 Task: Look for space in Ujar, Azerbaijan from 9th June, 2023 to 16th June, 2023 for 2 adults in price range Rs.8000 to Rs.16000. Place can be entire place with 2 bedrooms having 2 beds and 1 bathroom. Property type can be house, flat, guest house. Amenities needed are: air conditioning. Booking option can be shelf check-in. Required host language is English.
Action: Mouse moved to (395, 93)
Screenshot: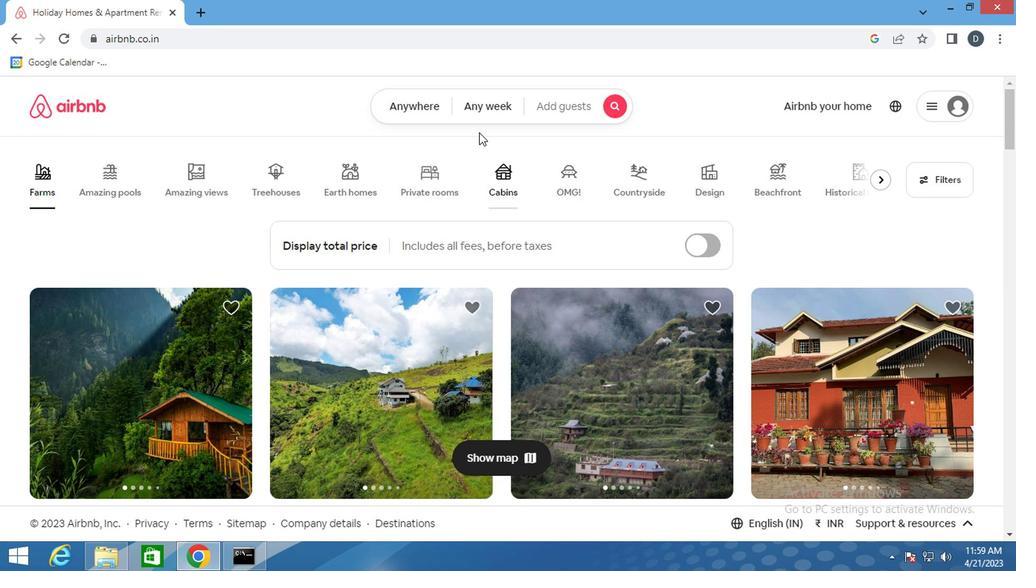 
Action: Mouse pressed left at (395, 93)
Screenshot: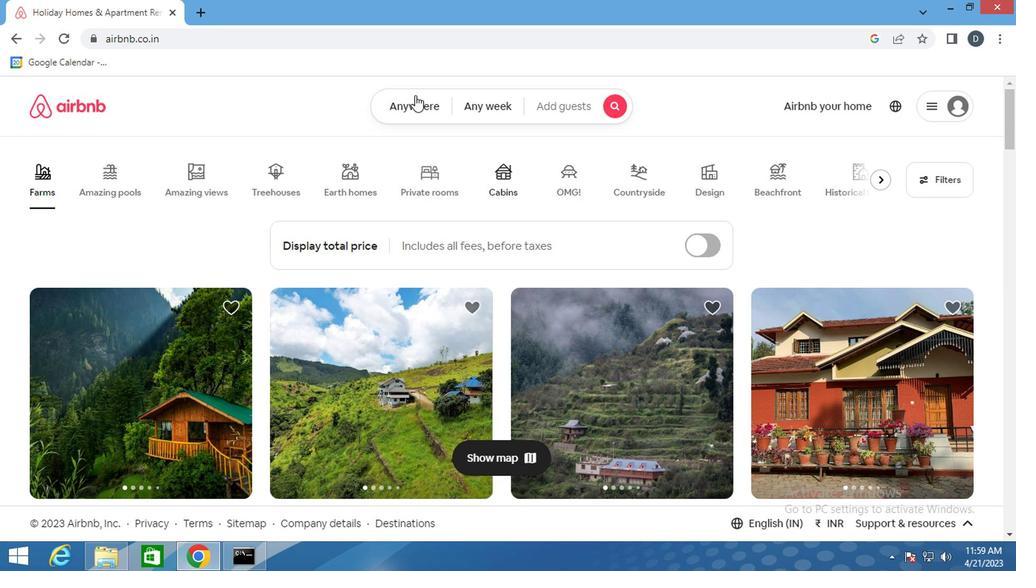 
Action: Mouse moved to (357, 157)
Screenshot: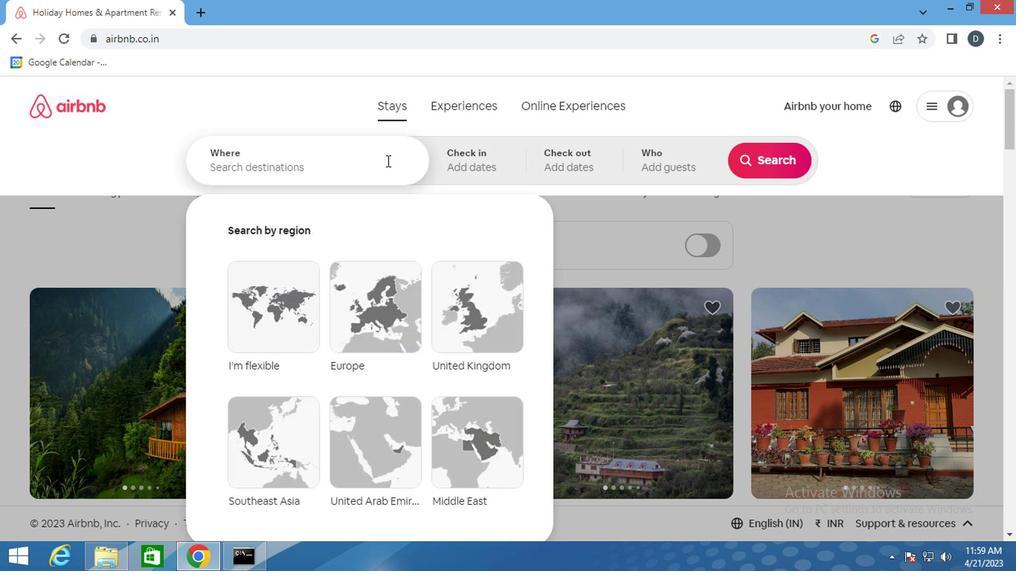 
Action: Mouse pressed left at (357, 157)
Screenshot: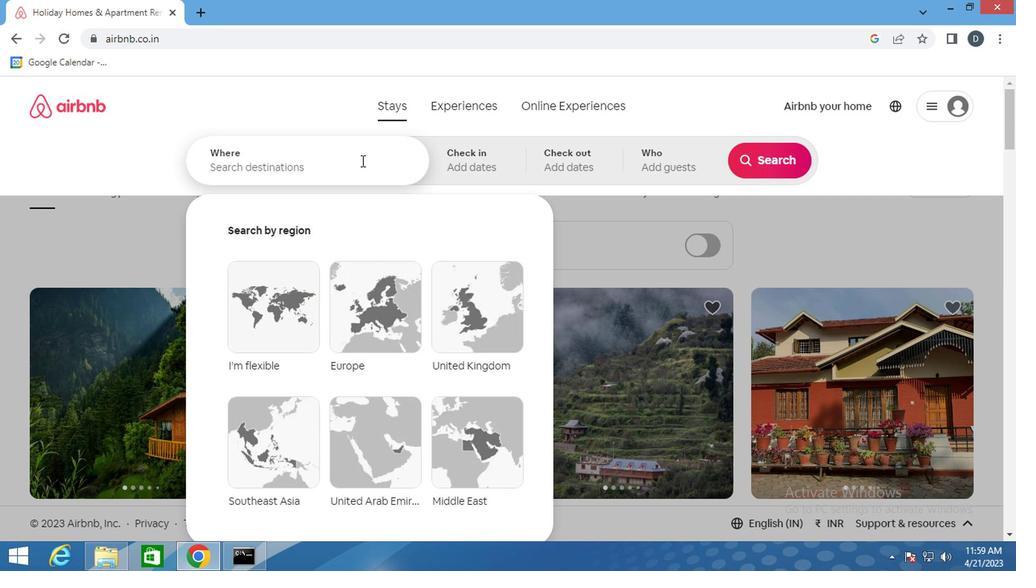 
Action: Key pressed ujar,azerbaijan<Key.down><Key.enter>
Screenshot: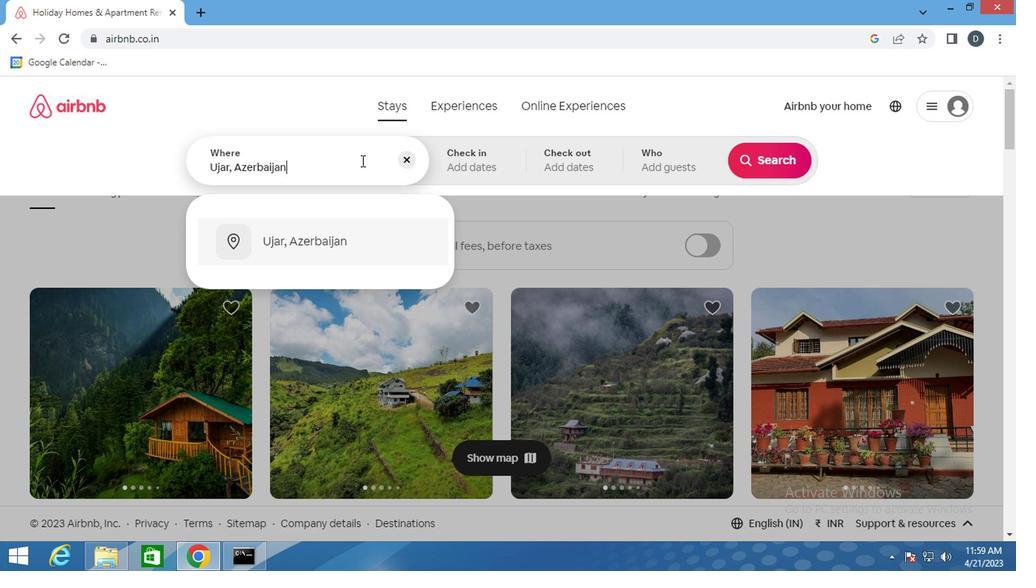 
Action: Mouse moved to (760, 284)
Screenshot: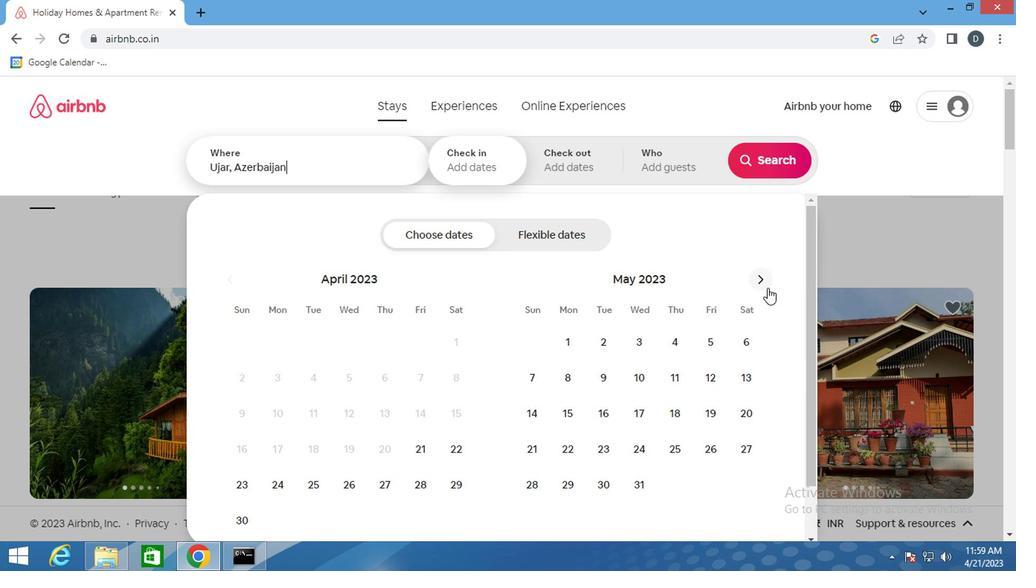 
Action: Mouse pressed left at (760, 284)
Screenshot: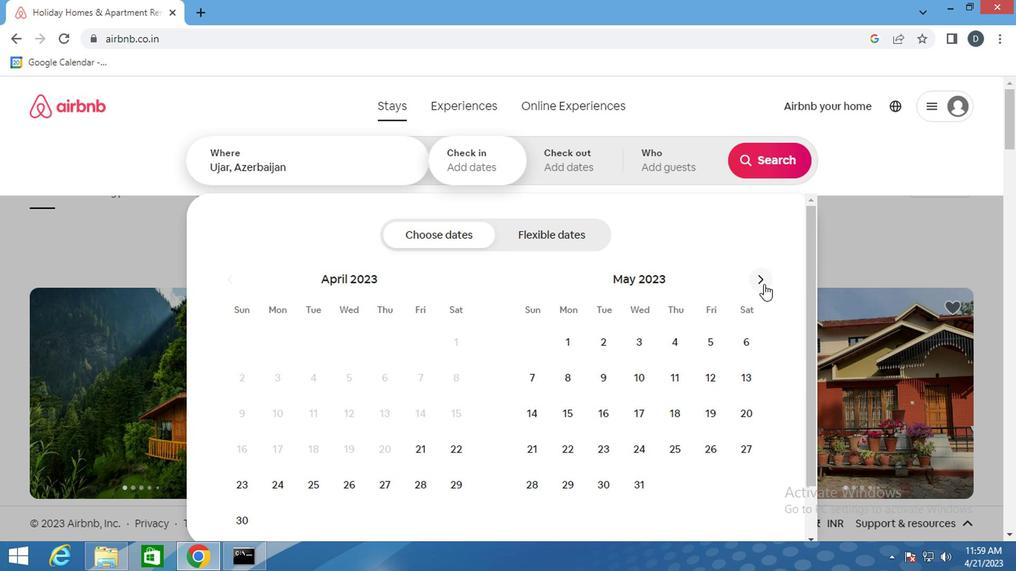 
Action: Mouse pressed left at (760, 284)
Screenshot: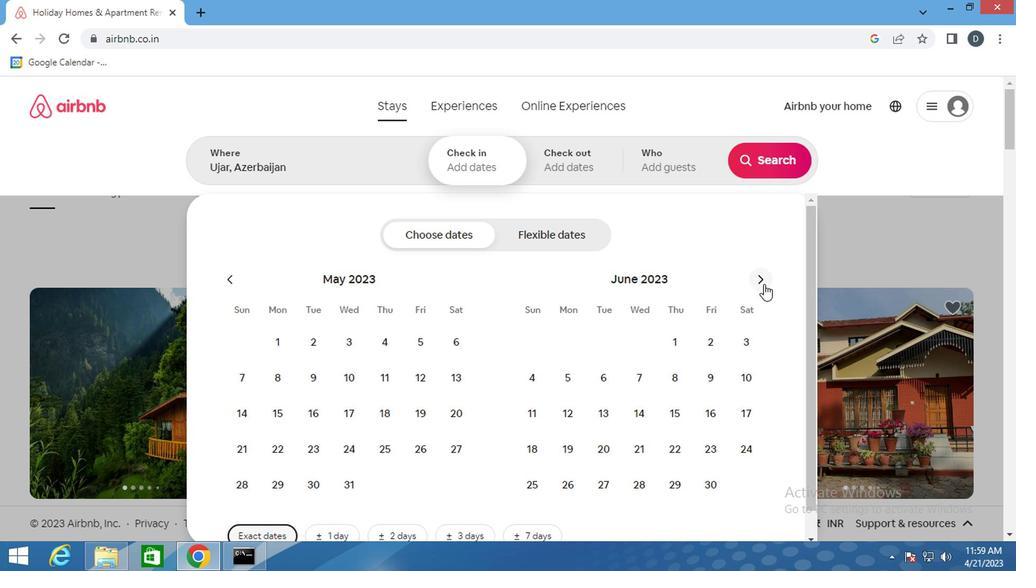 
Action: Mouse moved to (421, 378)
Screenshot: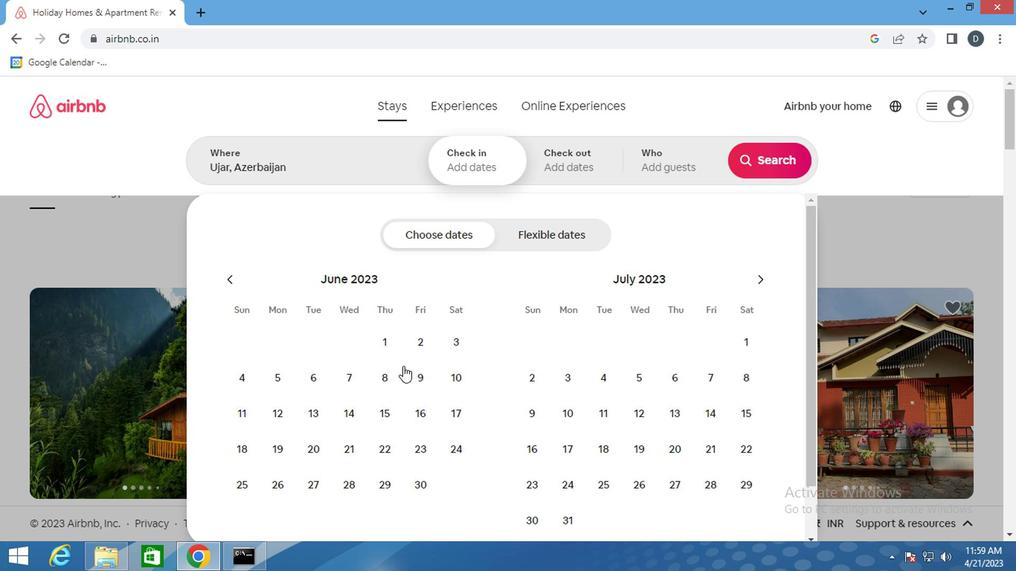 
Action: Mouse pressed left at (421, 378)
Screenshot: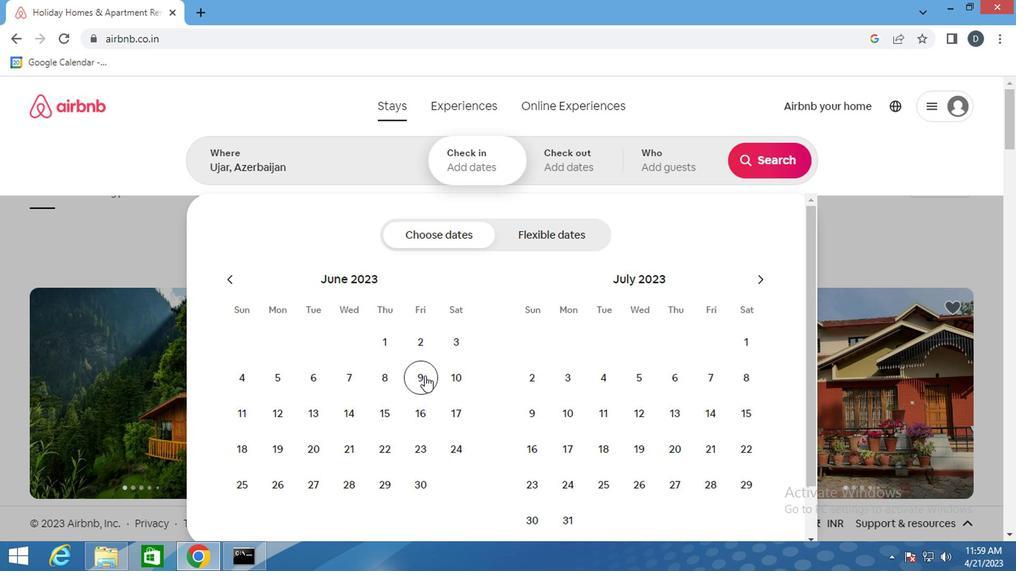 
Action: Mouse moved to (422, 426)
Screenshot: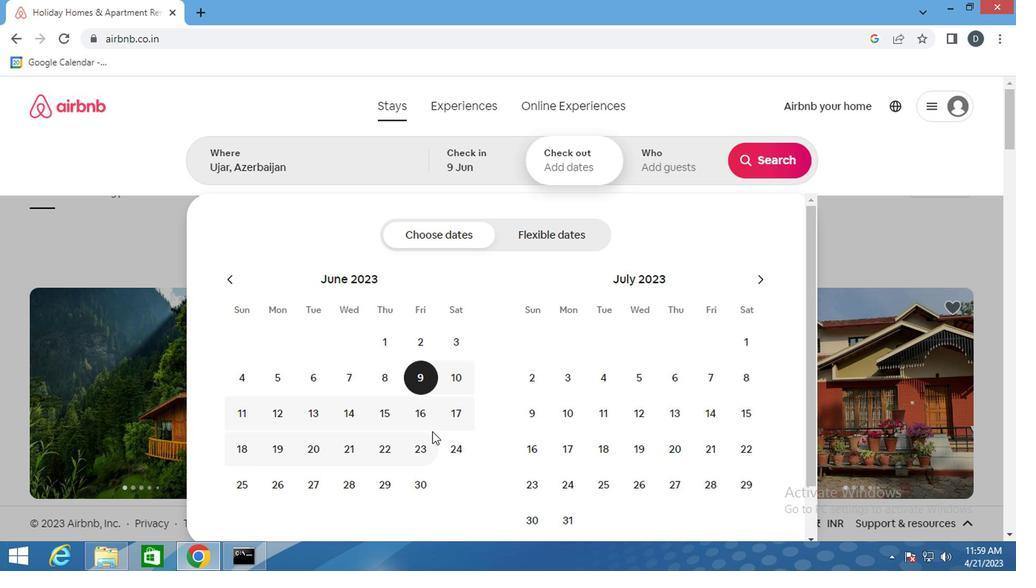 
Action: Mouse pressed left at (422, 426)
Screenshot: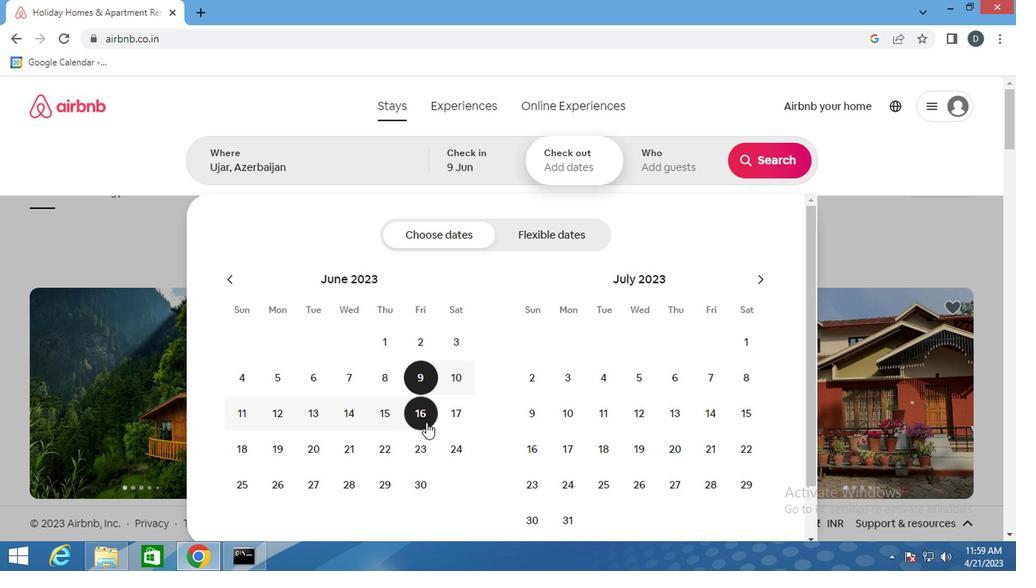
Action: Mouse moved to (687, 172)
Screenshot: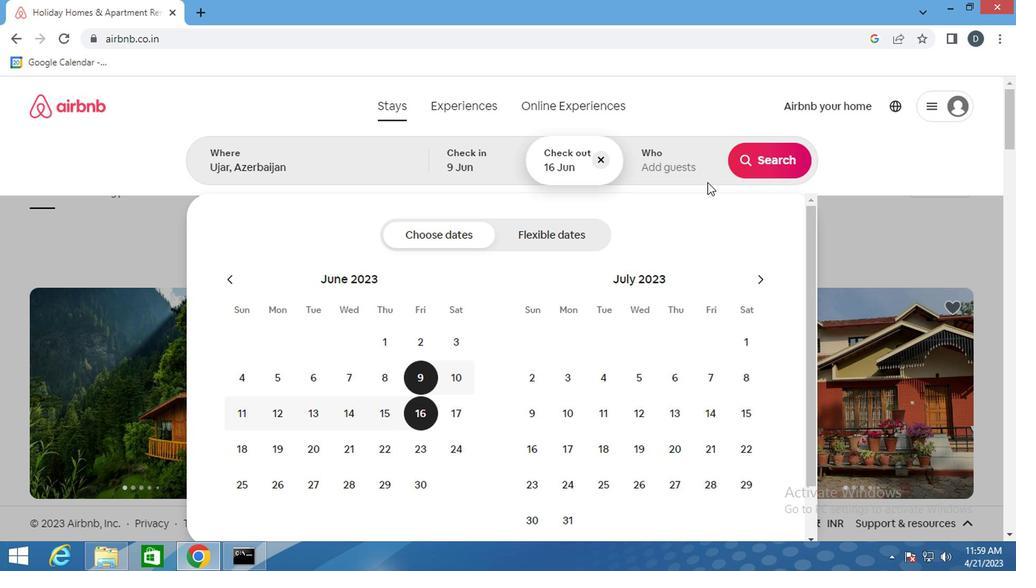 
Action: Mouse pressed left at (687, 172)
Screenshot: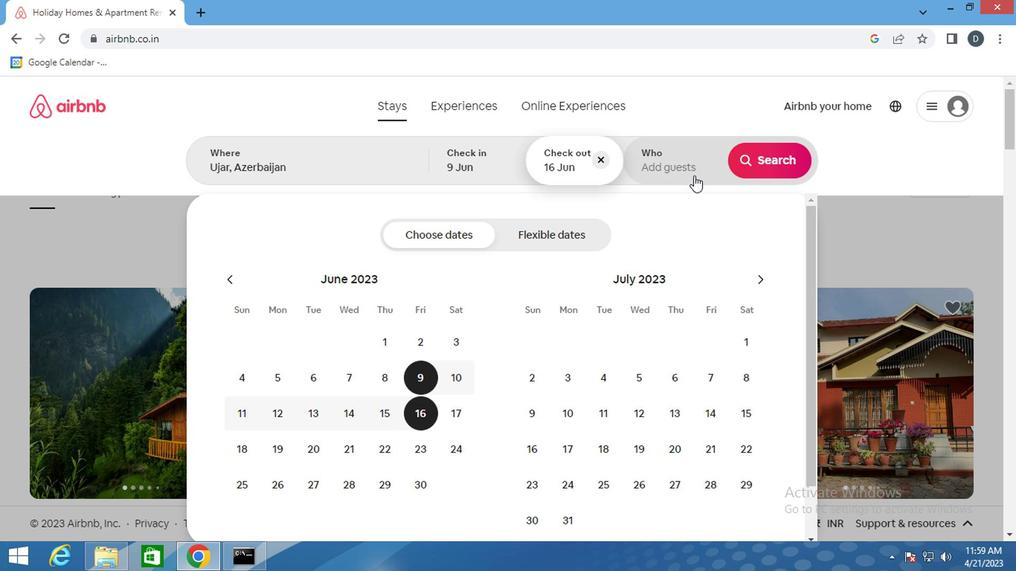 
Action: Mouse moved to (771, 240)
Screenshot: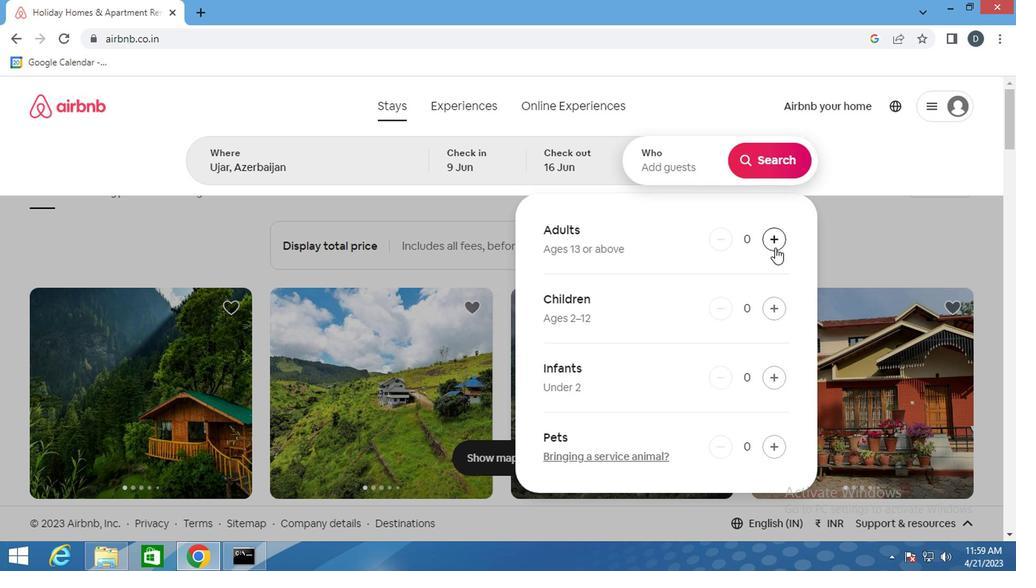 
Action: Mouse pressed left at (771, 240)
Screenshot: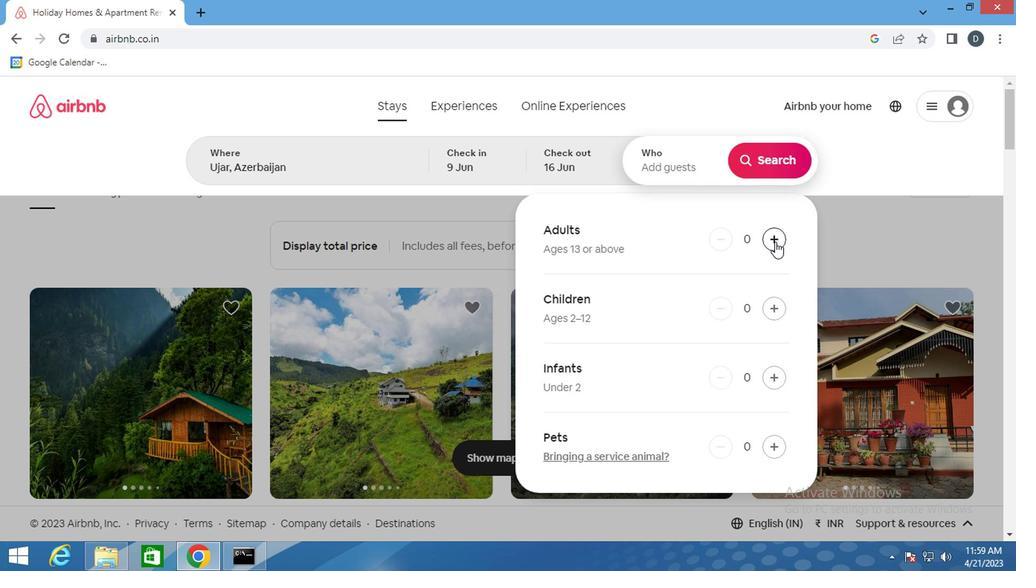
Action: Mouse pressed left at (771, 240)
Screenshot: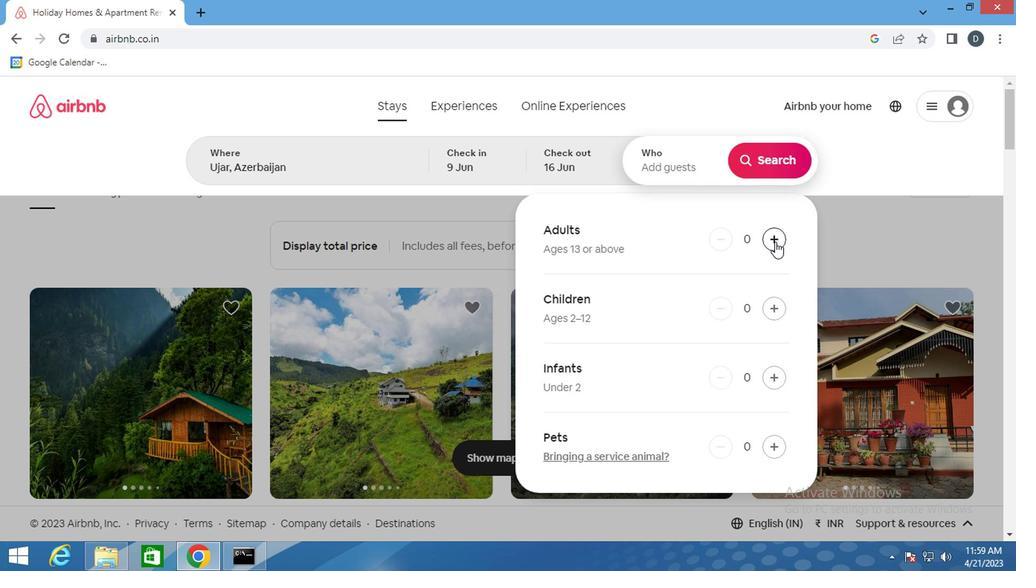 
Action: Mouse moved to (772, 150)
Screenshot: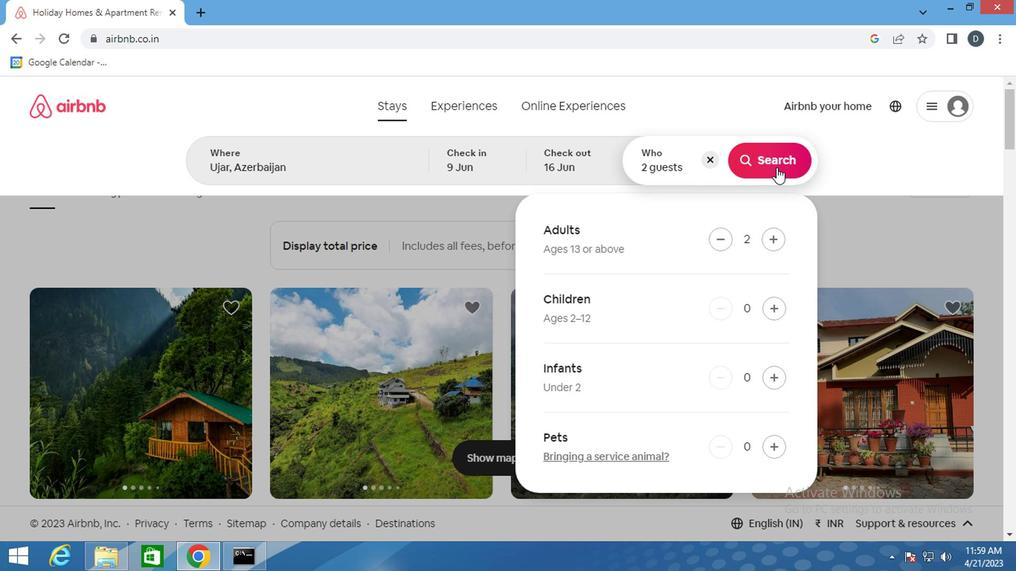 
Action: Mouse pressed left at (772, 150)
Screenshot: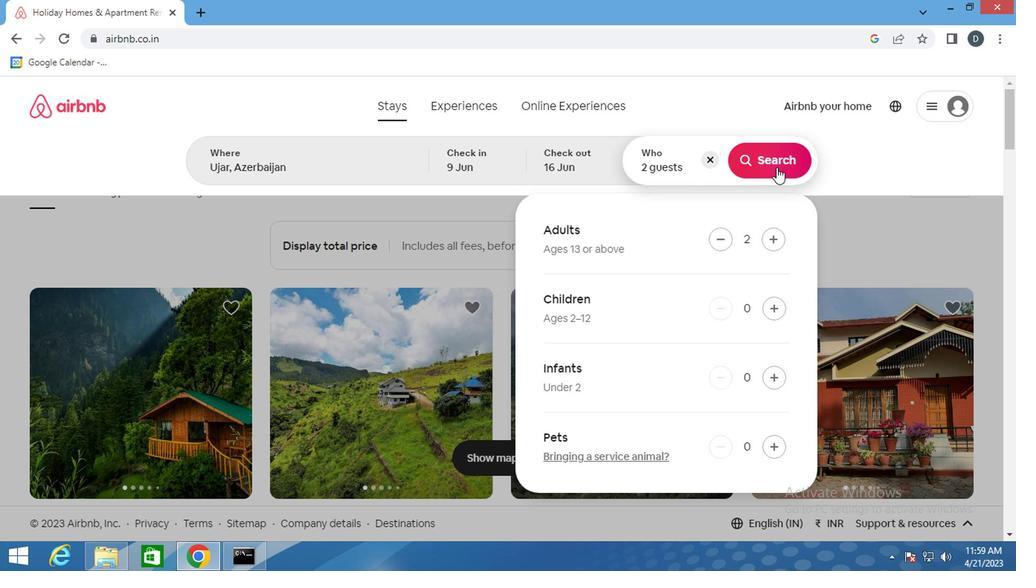 
Action: Mouse moved to (936, 159)
Screenshot: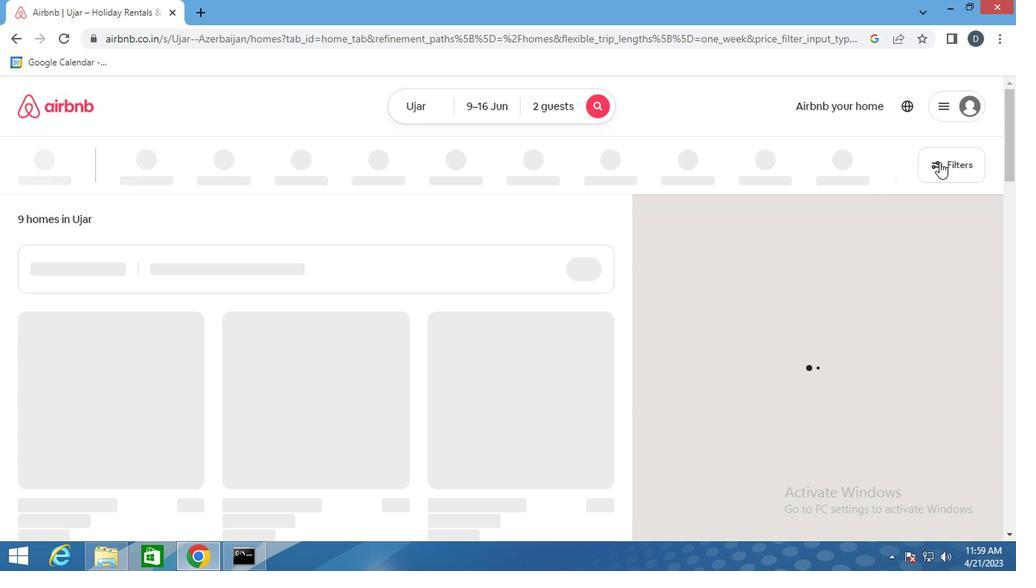 
Action: Mouse pressed left at (936, 159)
Screenshot: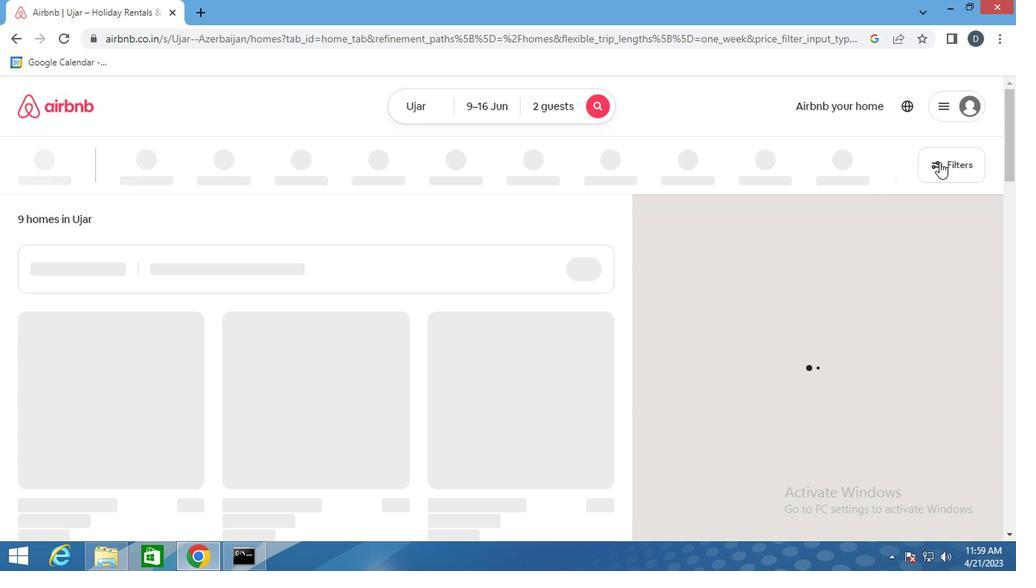 
Action: Mouse moved to (315, 382)
Screenshot: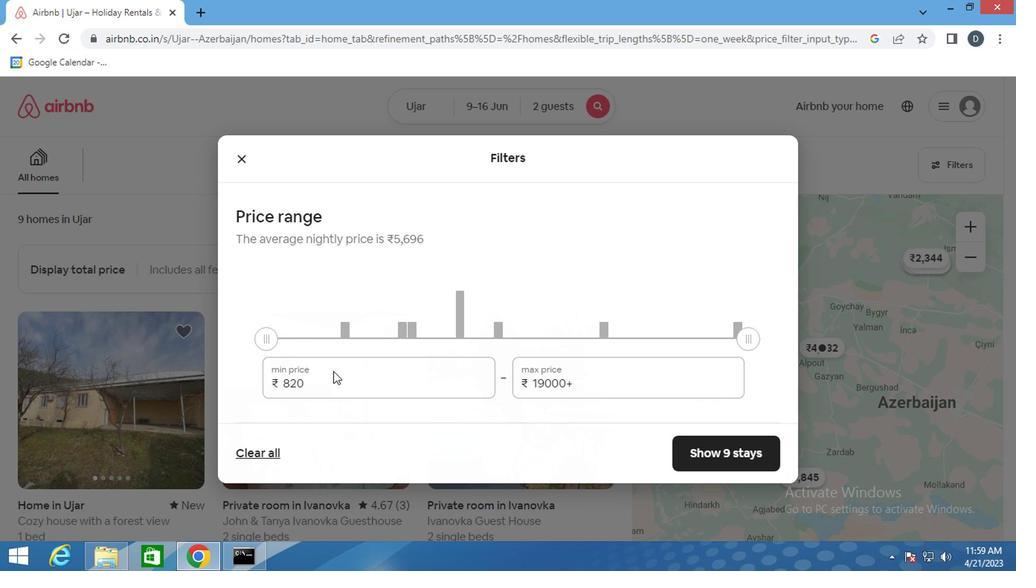 
Action: Mouse pressed left at (315, 382)
Screenshot: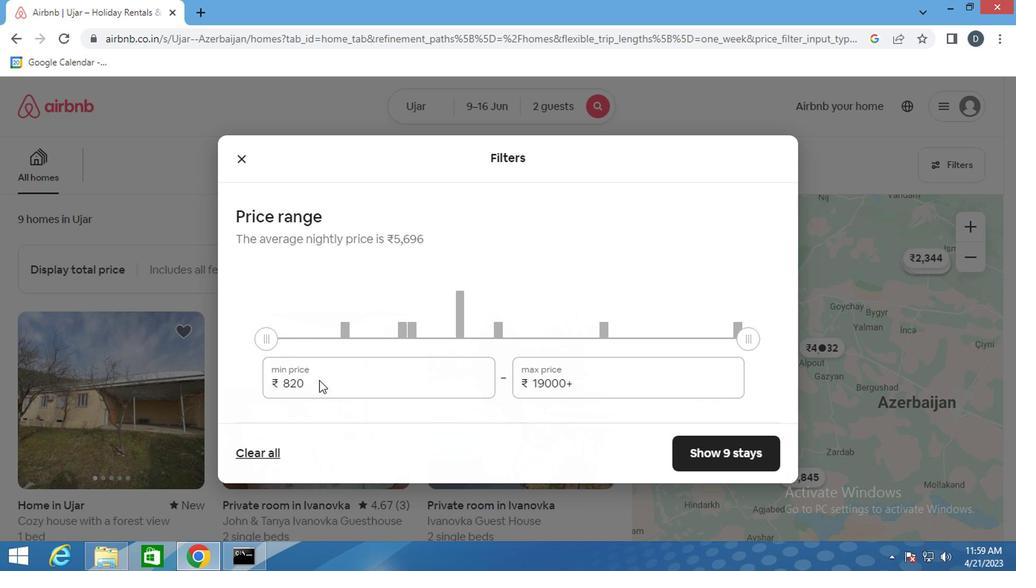 
Action: Mouse moved to (320, 357)
Screenshot: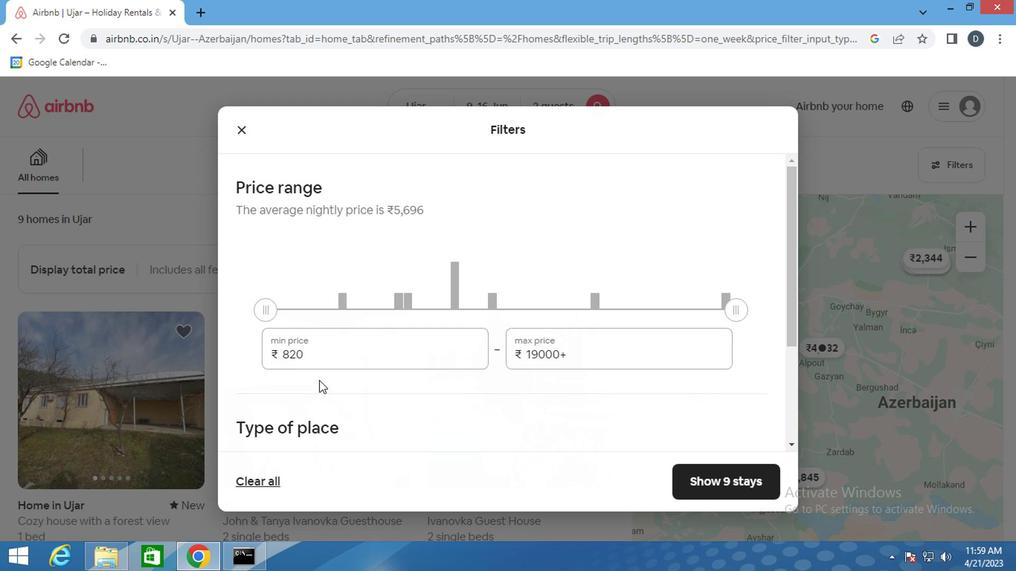 
Action: Mouse pressed left at (320, 357)
Screenshot: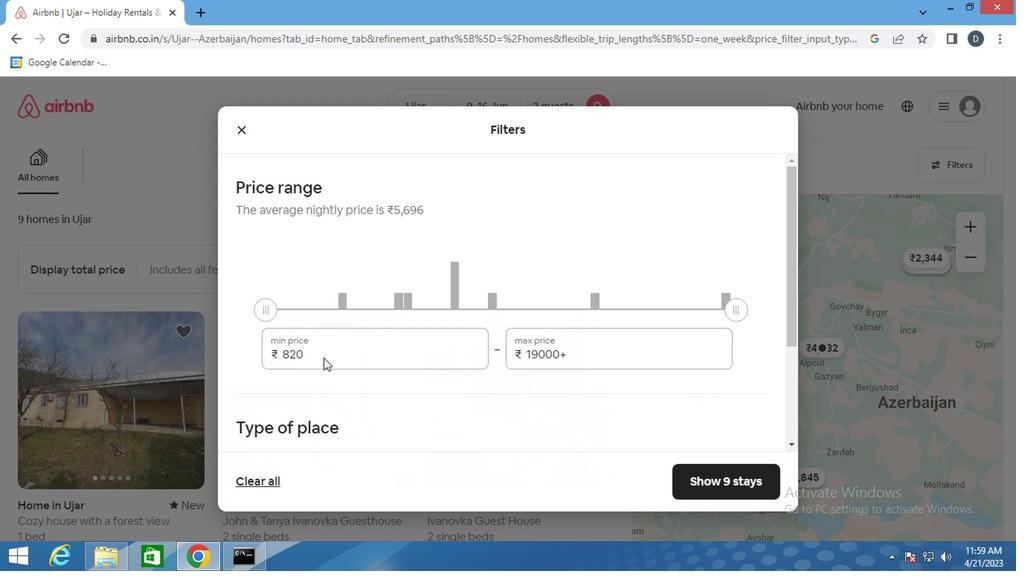
Action: Mouse pressed left at (320, 357)
Screenshot: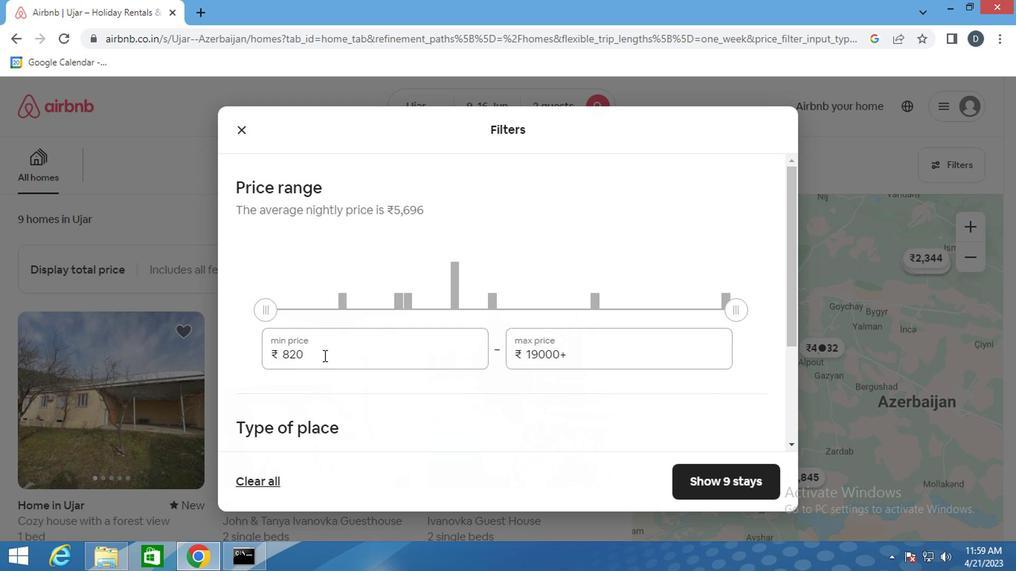 
Action: Key pressed 80
Screenshot: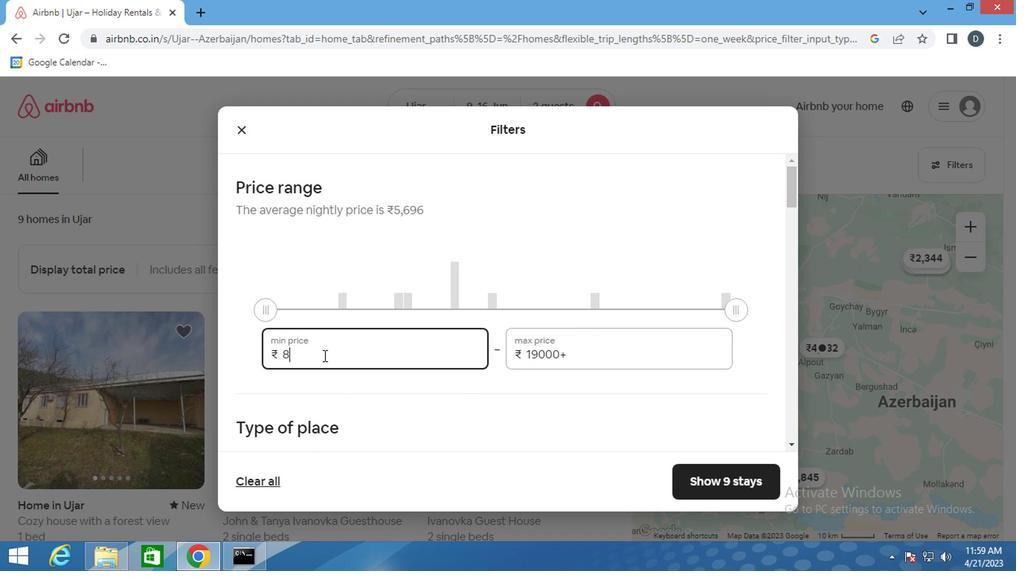 
Action: Mouse moved to (324, 355)
Screenshot: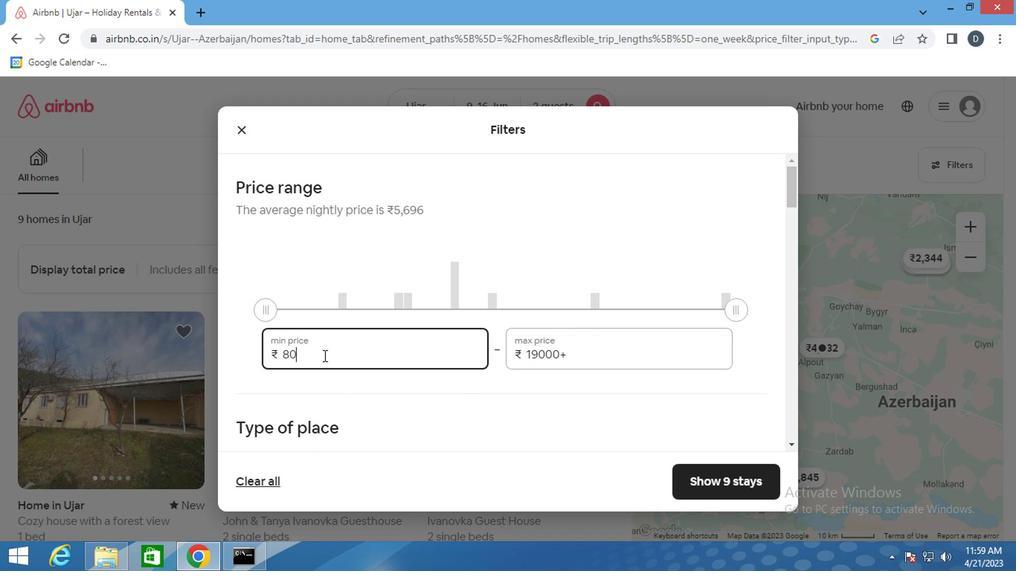 
Action: Key pressed 0
Screenshot: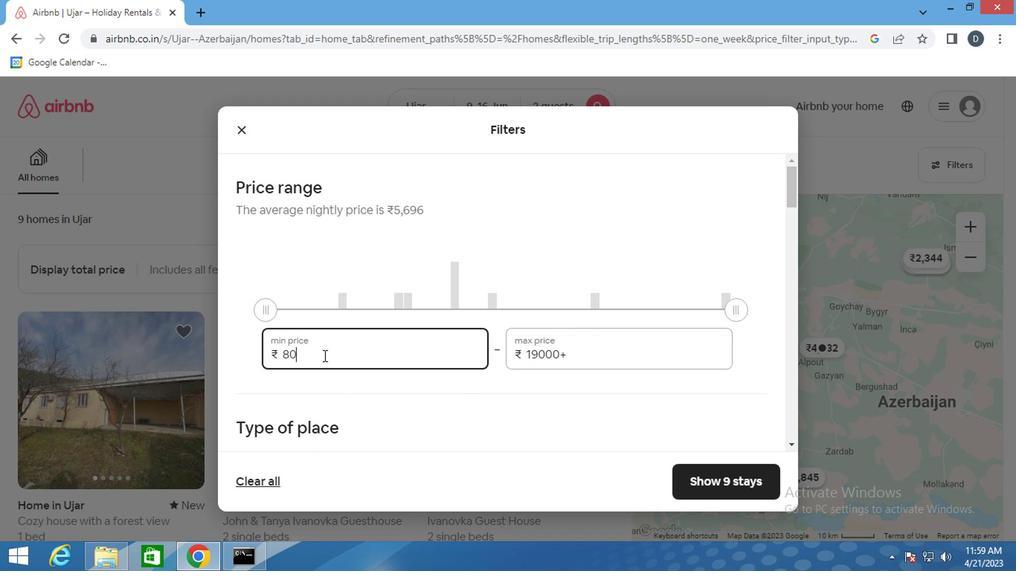 
Action: Mouse moved to (408, 361)
Screenshot: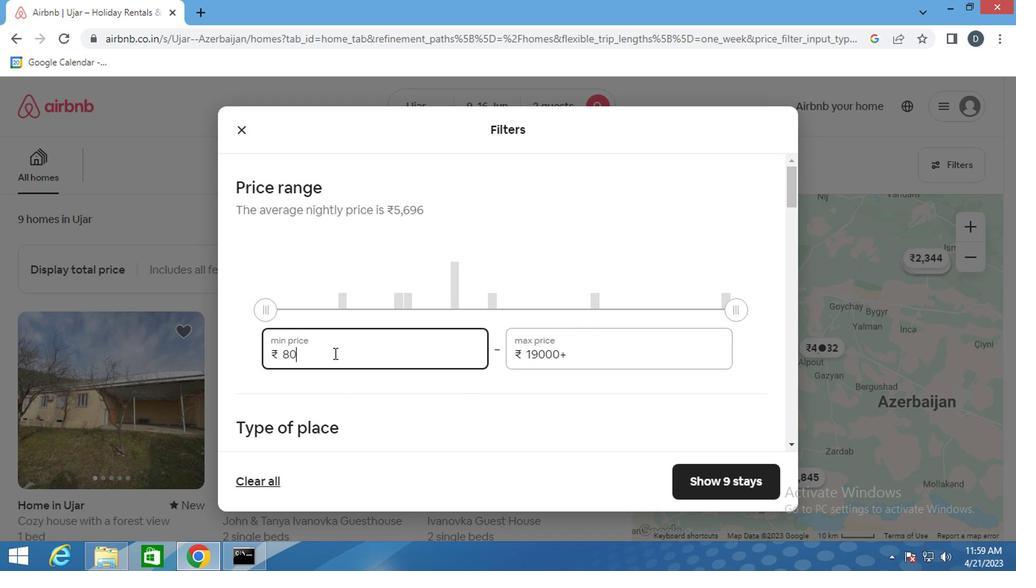 
Action: Key pressed 0
Screenshot: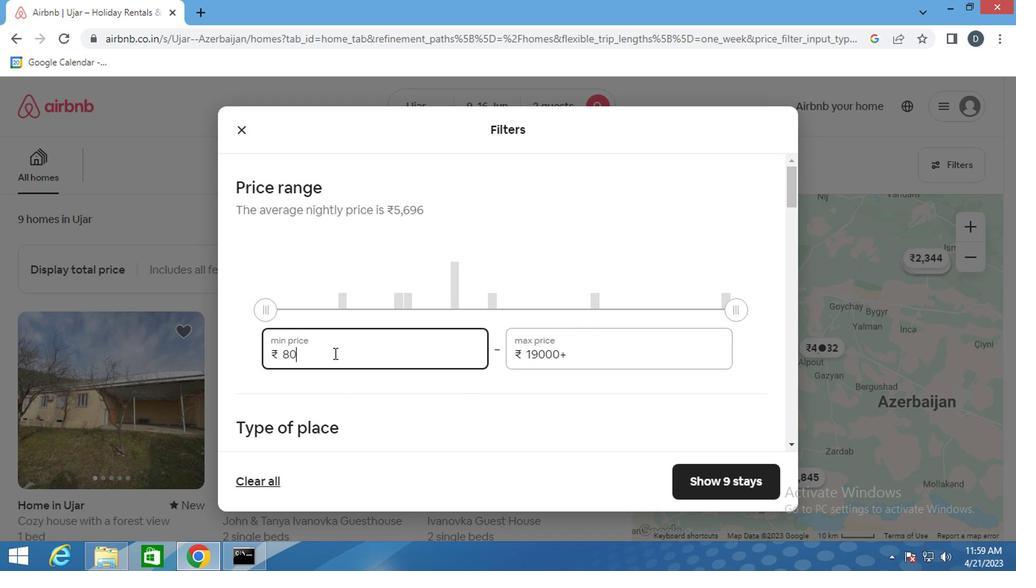
Action: Mouse moved to (590, 348)
Screenshot: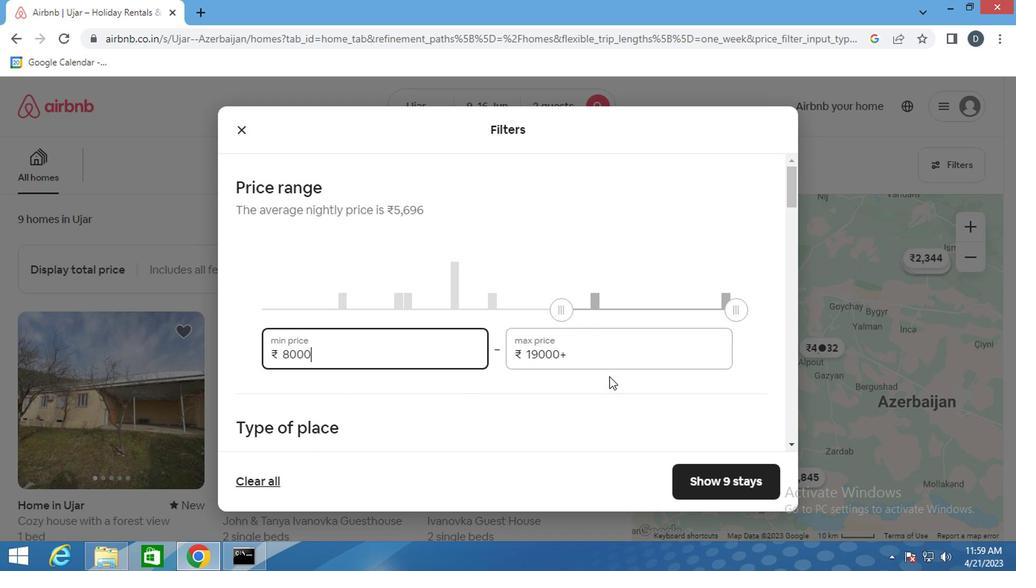 
Action: Mouse pressed left at (590, 348)
Screenshot: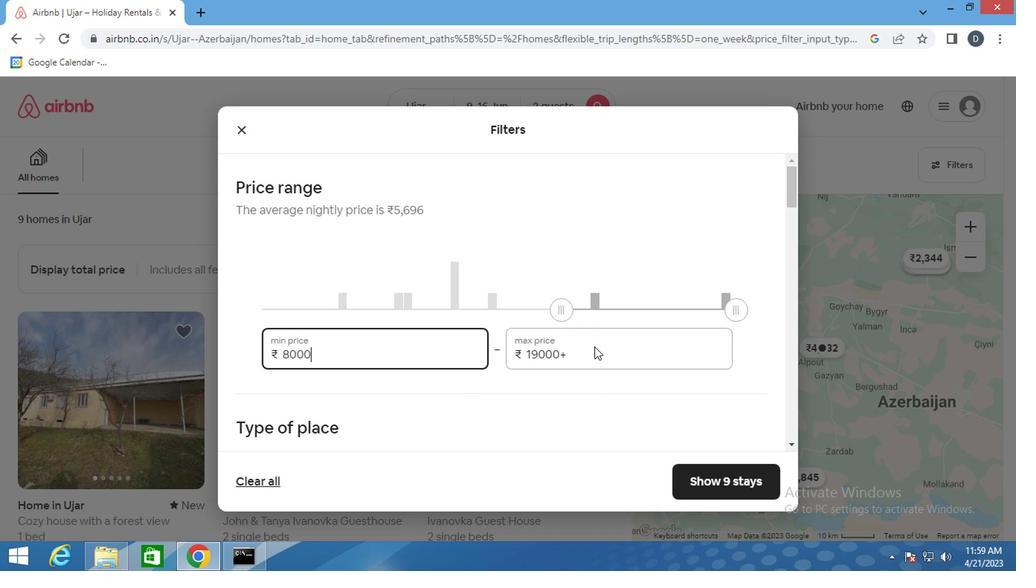 
Action: Mouse moved to (579, 357)
Screenshot: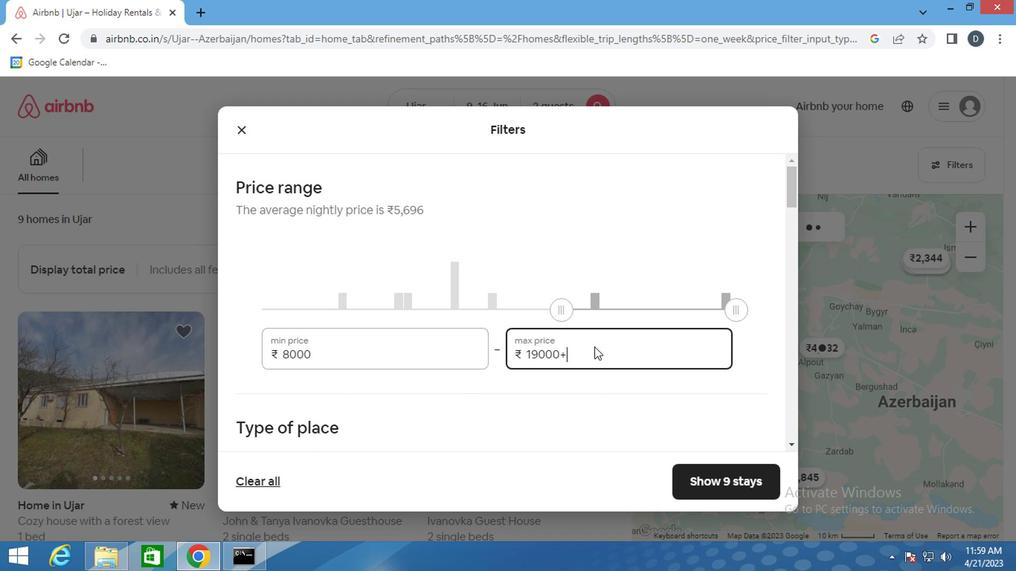 
Action: Mouse pressed left at (579, 357)
Screenshot: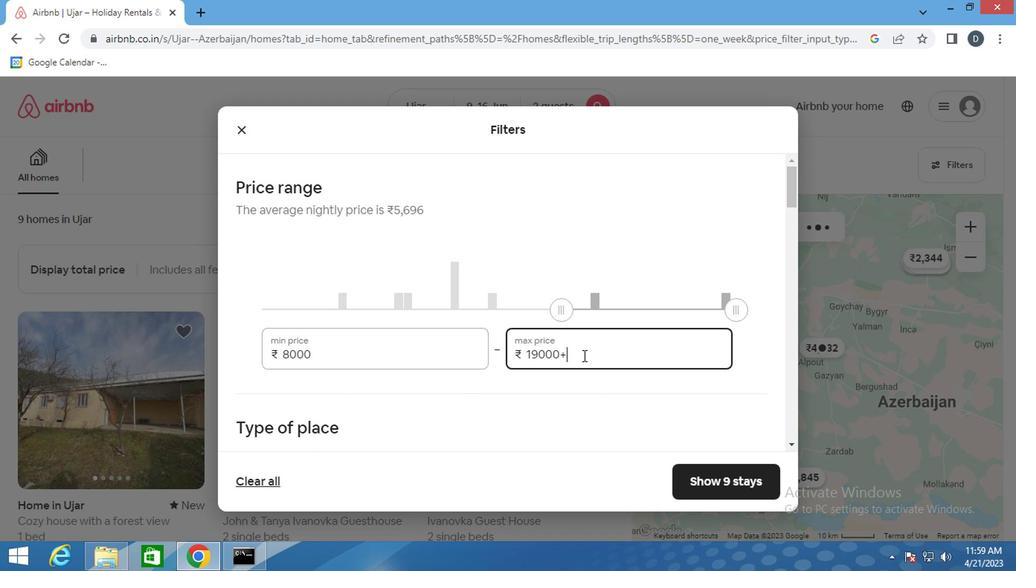 
Action: Mouse pressed left at (579, 357)
Screenshot: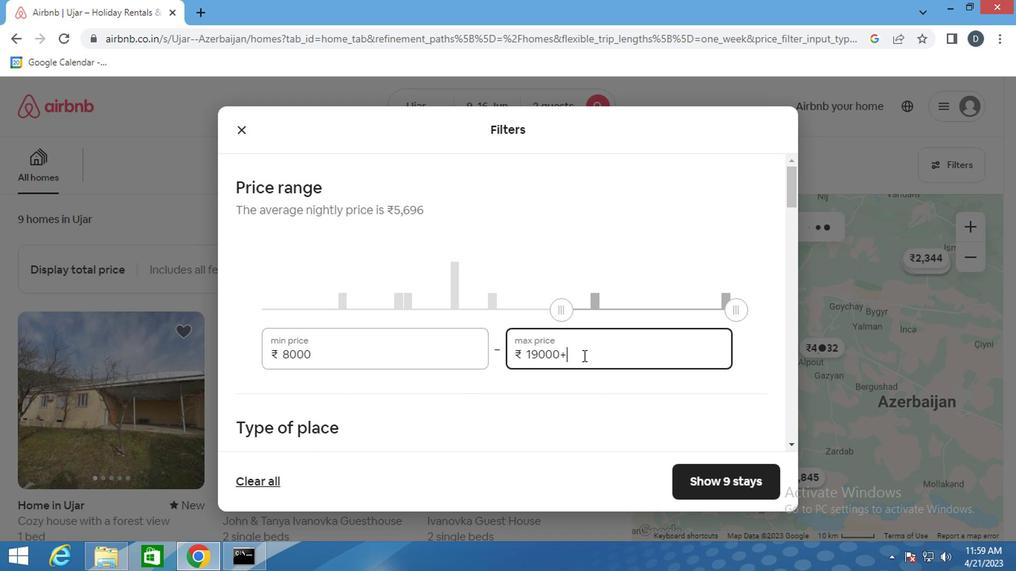 
Action: Mouse moved to (578, 358)
Screenshot: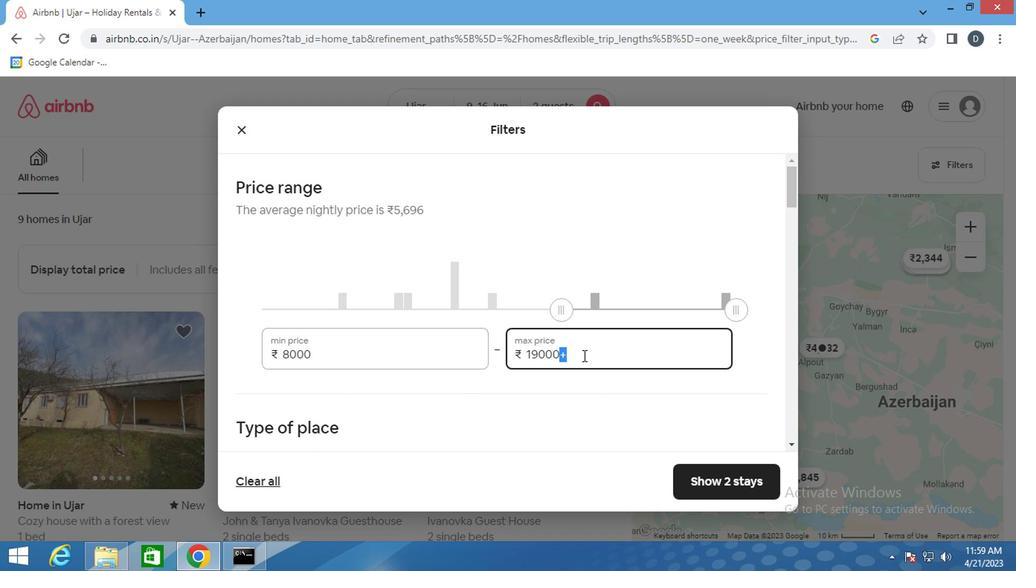 
Action: Key pressed ctrl+Actrl+16000
Screenshot: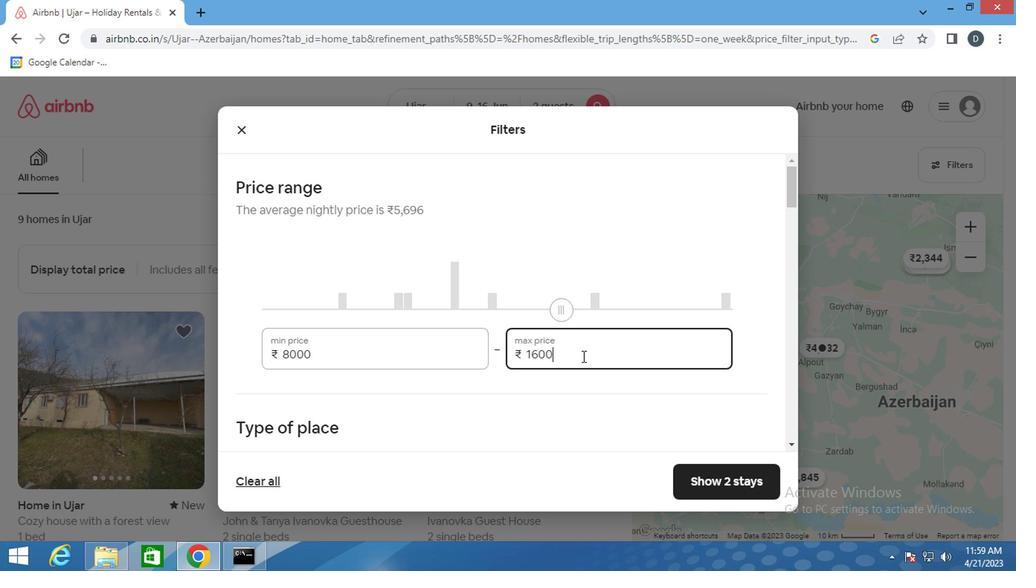 
Action: Mouse scrolled (578, 357) with delta (0, 0)
Screenshot: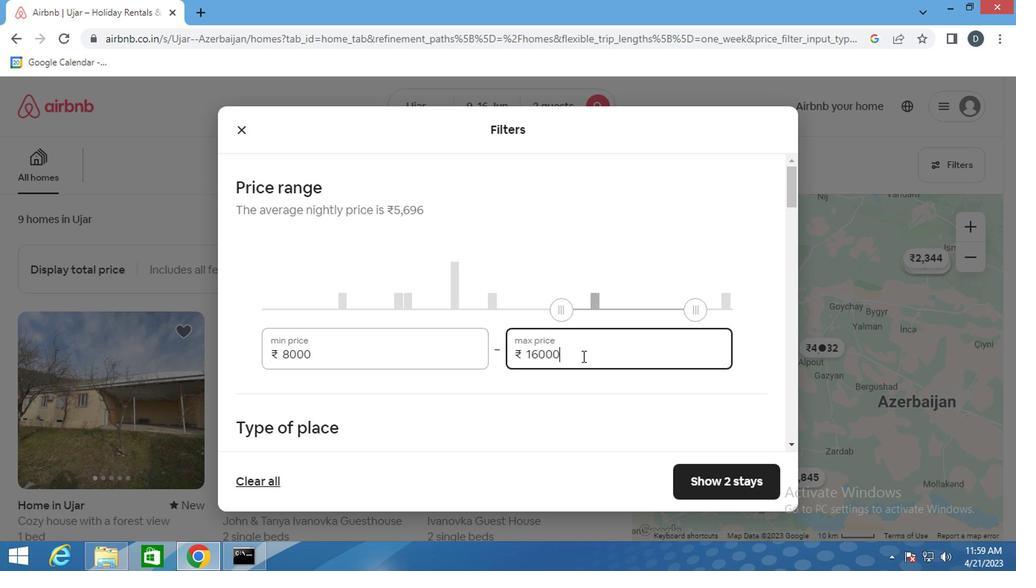 
Action: Mouse scrolled (578, 357) with delta (0, 0)
Screenshot: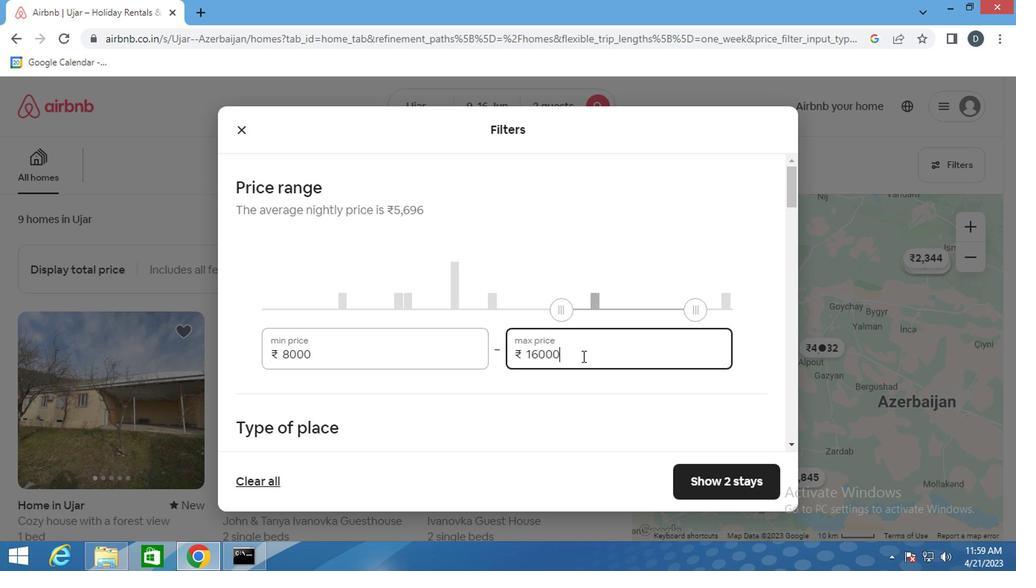 
Action: Mouse scrolled (578, 357) with delta (0, 0)
Screenshot: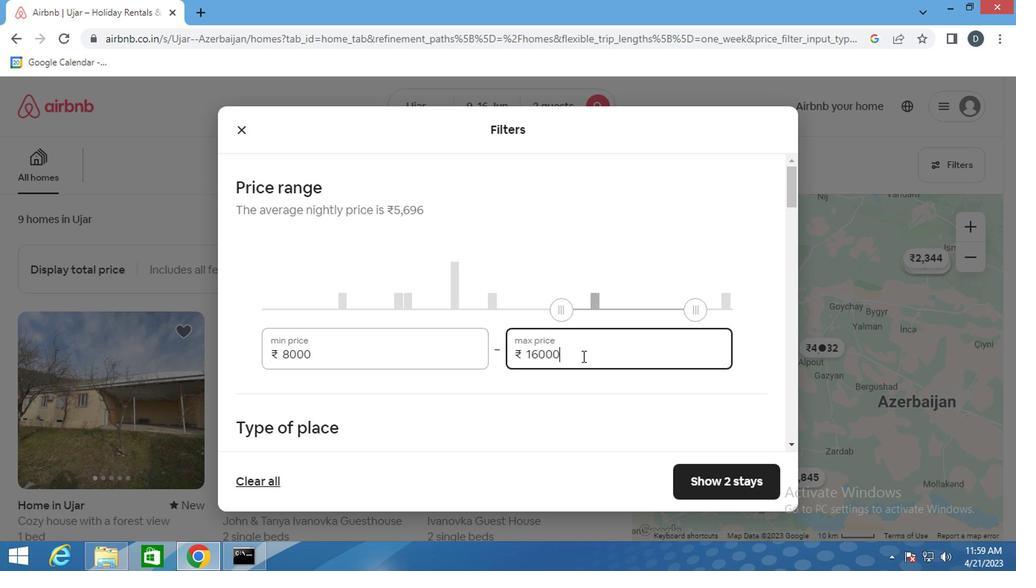 
Action: Mouse moved to (313, 269)
Screenshot: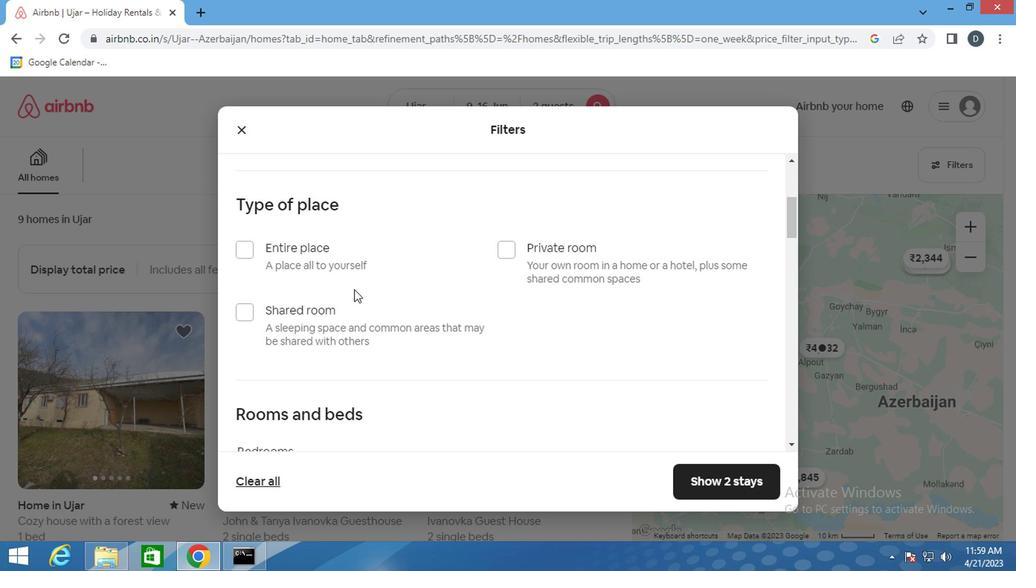 
Action: Mouse pressed left at (313, 269)
Screenshot: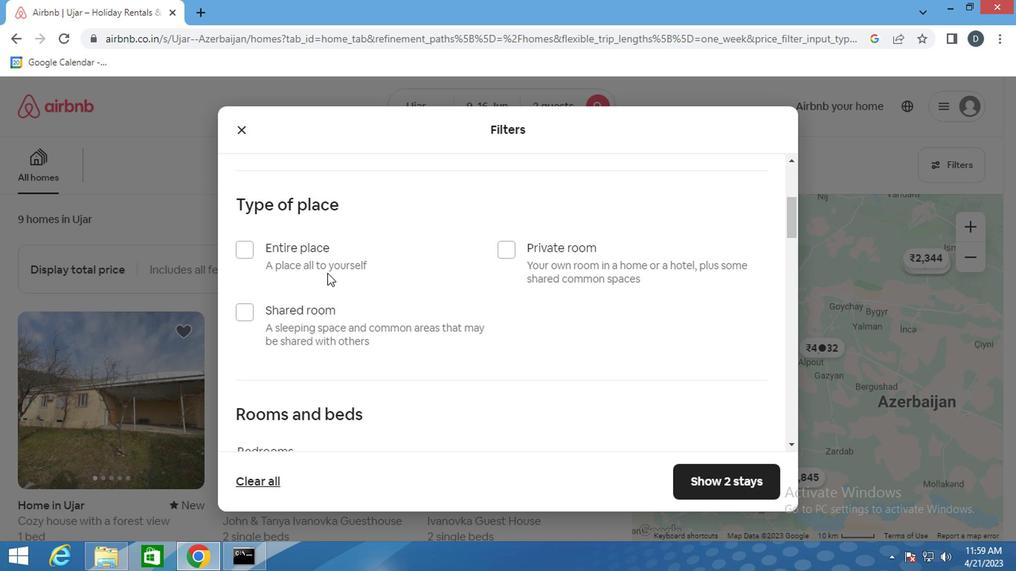 
Action: Mouse moved to (404, 320)
Screenshot: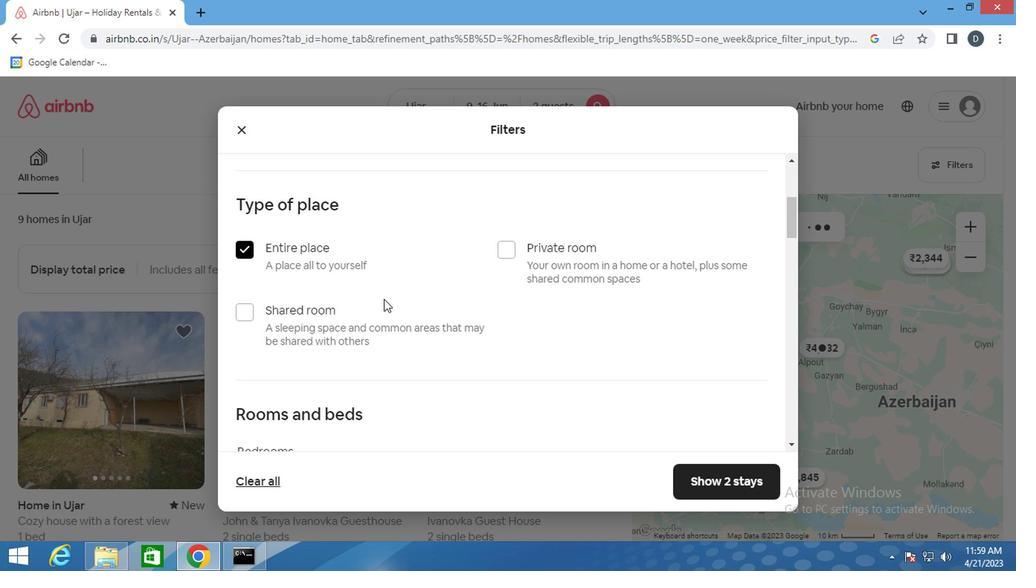 
Action: Mouse scrolled (404, 319) with delta (0, 0)
Screenshot: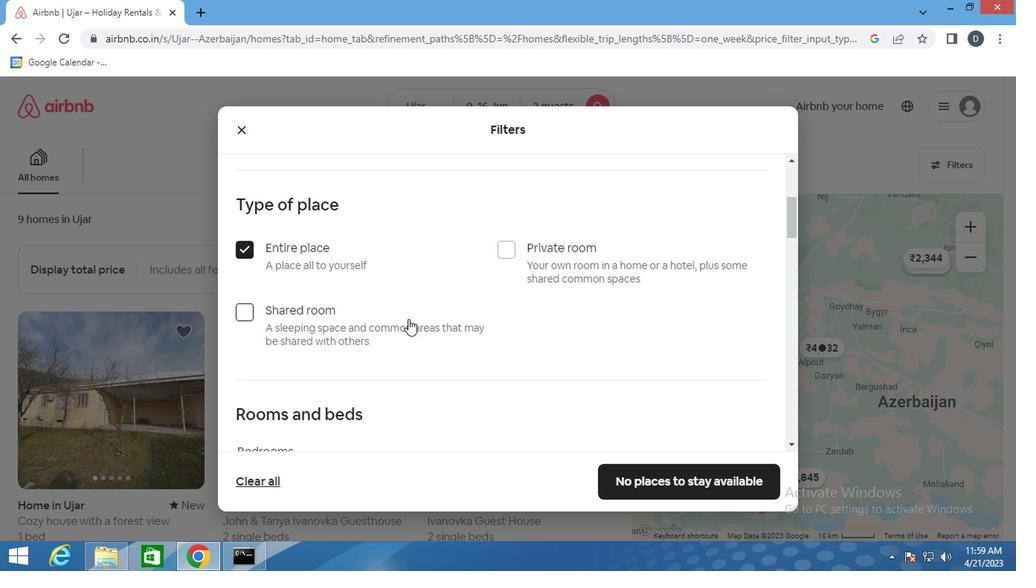 
Action: Mouse scrolled (404, 319) with delta (0, 0)
Screenshot: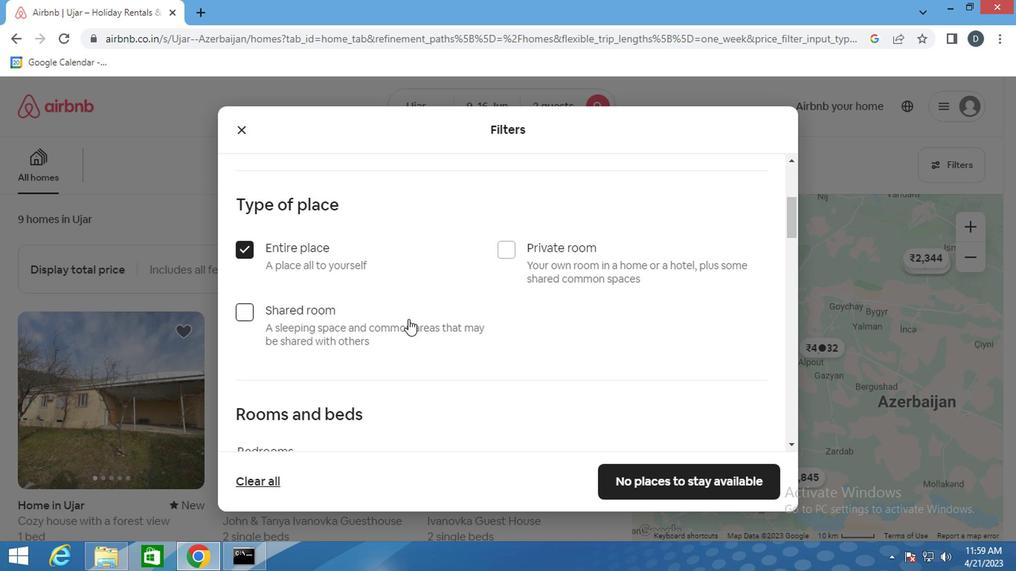
Action: Mouse moved to (404, 321)
Screenshot: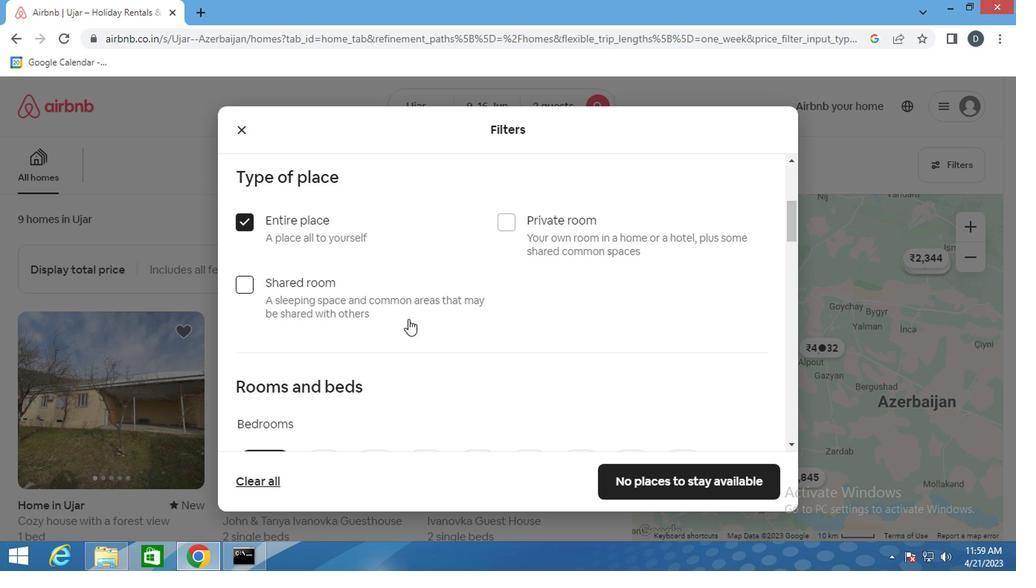 
Action: Mouse scrolled (404, 320) with delta (0, -1)
Screenshot: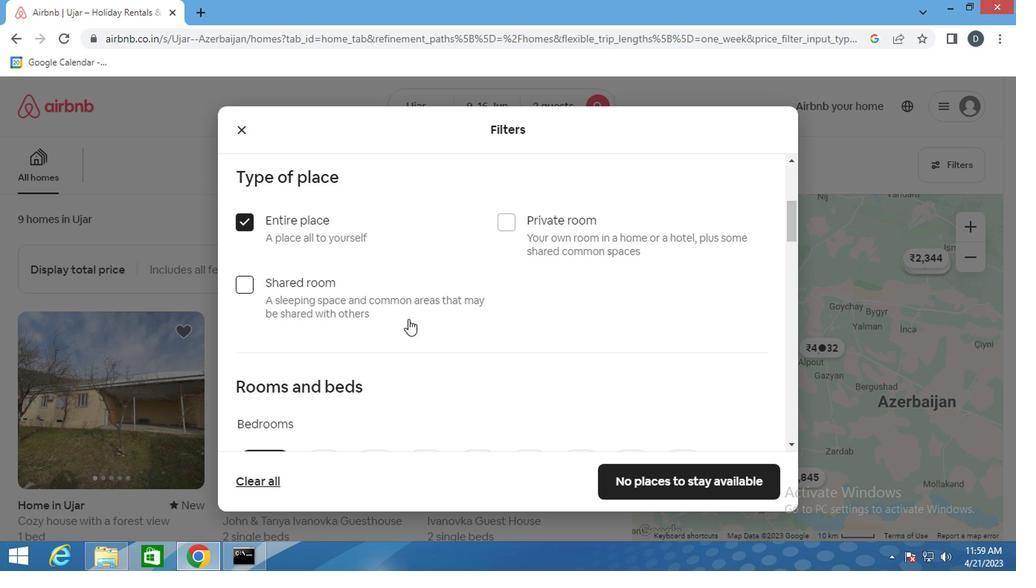 
Action: Mouse scrolled (404, 320) with delta (0, -1)
Screenshot: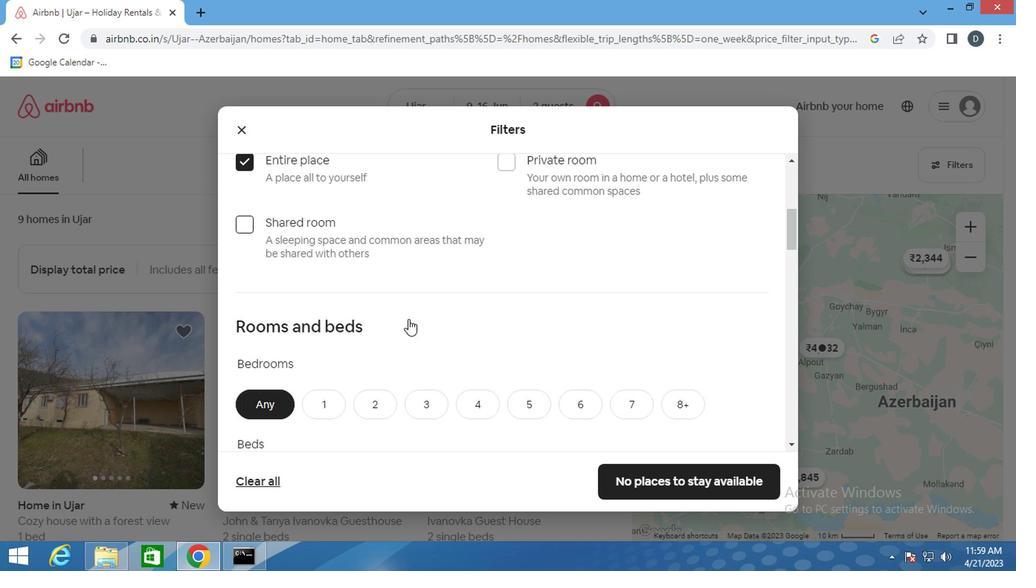 
Action: Mouse moved to (370, 190)
Screenshot: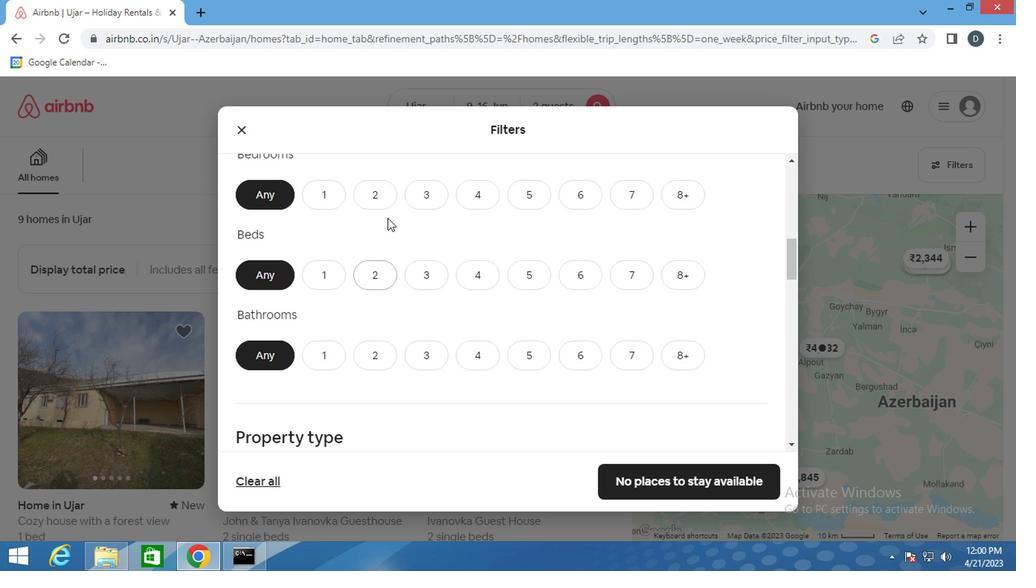 
Action: Mouse pressed left at (370, 190)
Screenshot: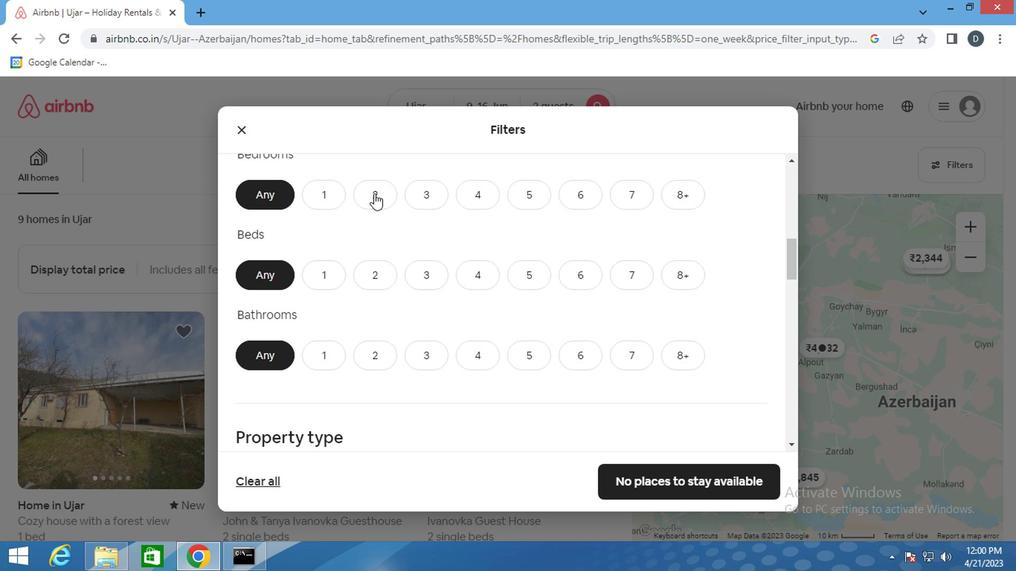 
Action: Mouse moved to (360, 269)
Screenshot: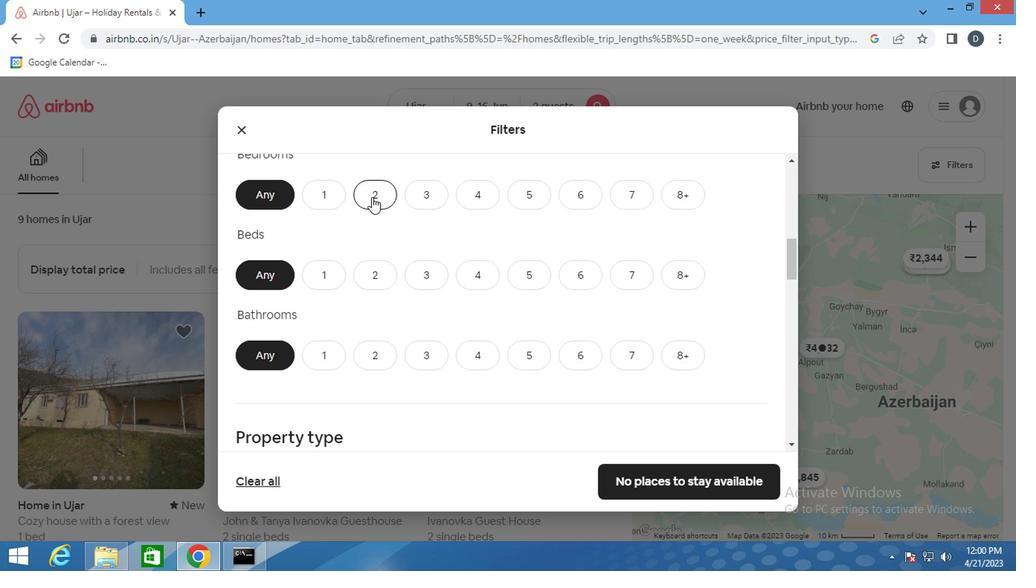 
Action: Mouse pressed left at (360, 269)
Screenshot: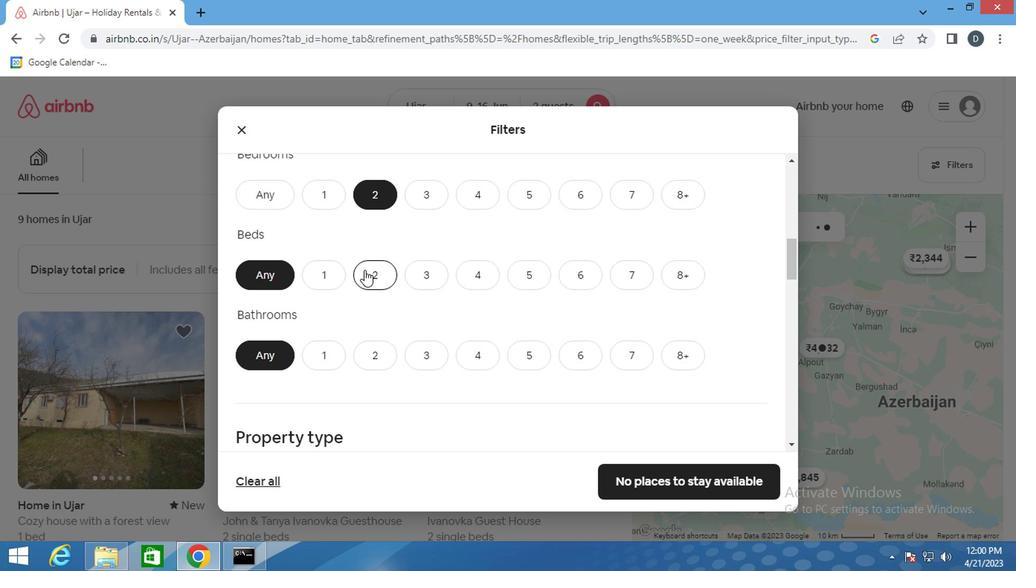 
Action: Mouse moved to (331, 352)
Screenshot: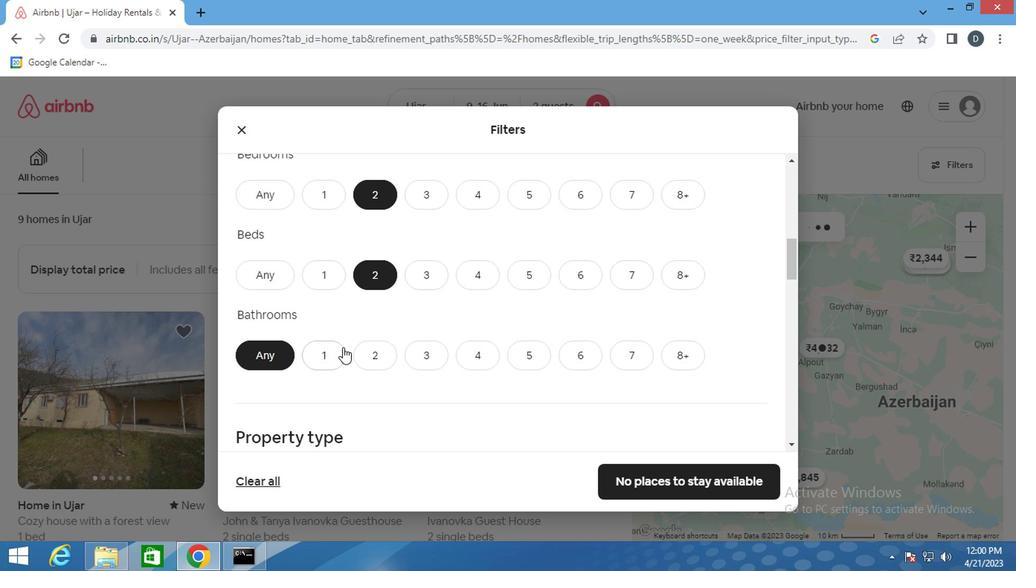 
Action: Mouse pressed left at (331, 352)
Screenshot: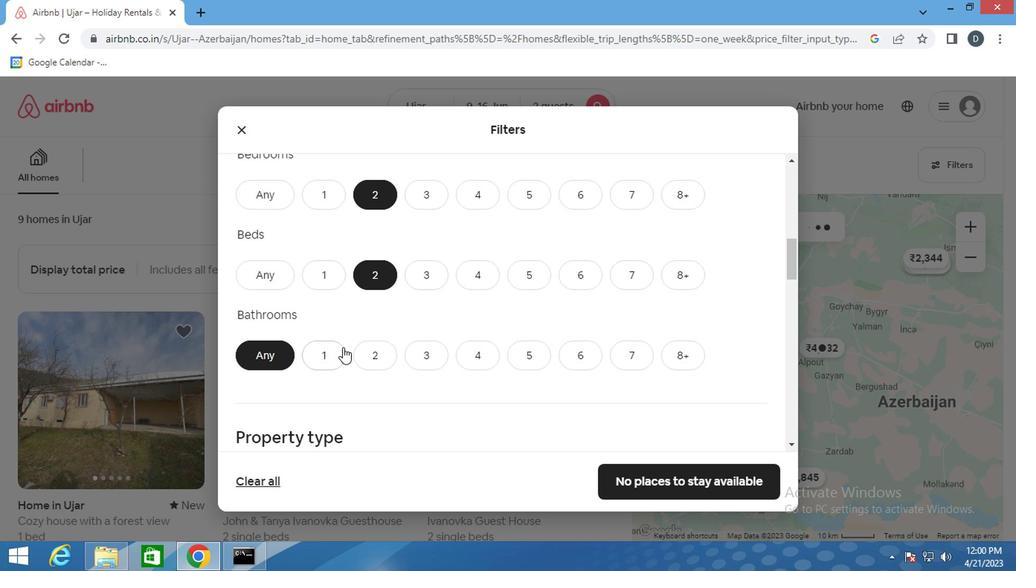 
Action: Mouse moved to (445, 367)
Screenshot: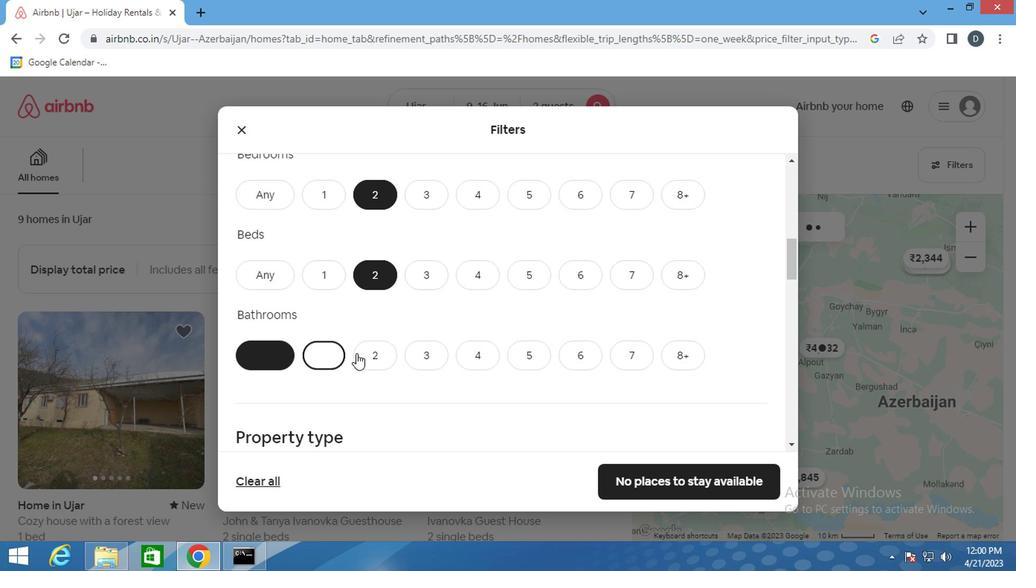 
Action: Mouse scrolled (445, 366) with delta (0, -1)
Screenshot: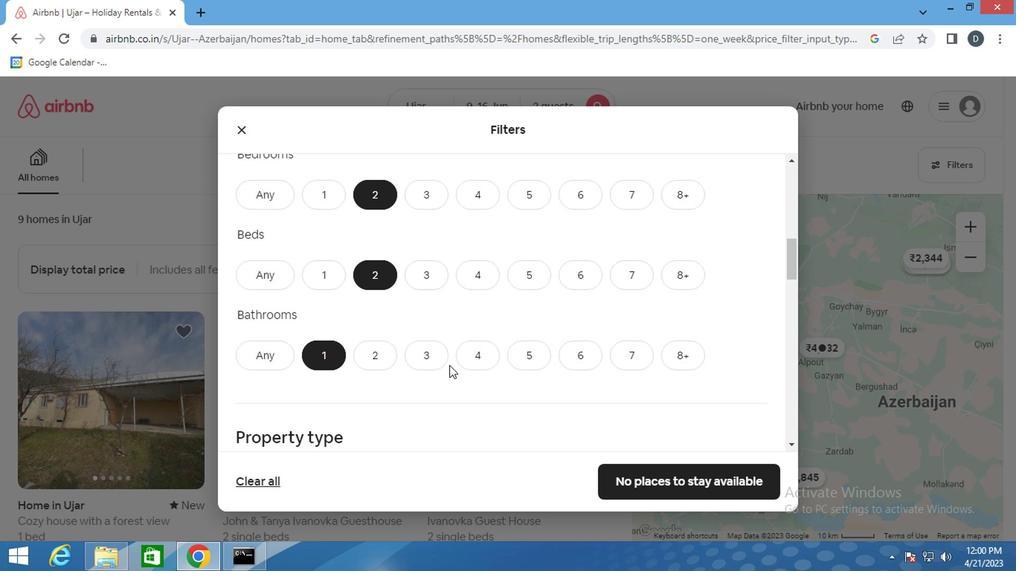 
Action: Mouse scrolled (445, 366) with delta (0, -1)
Screenshot: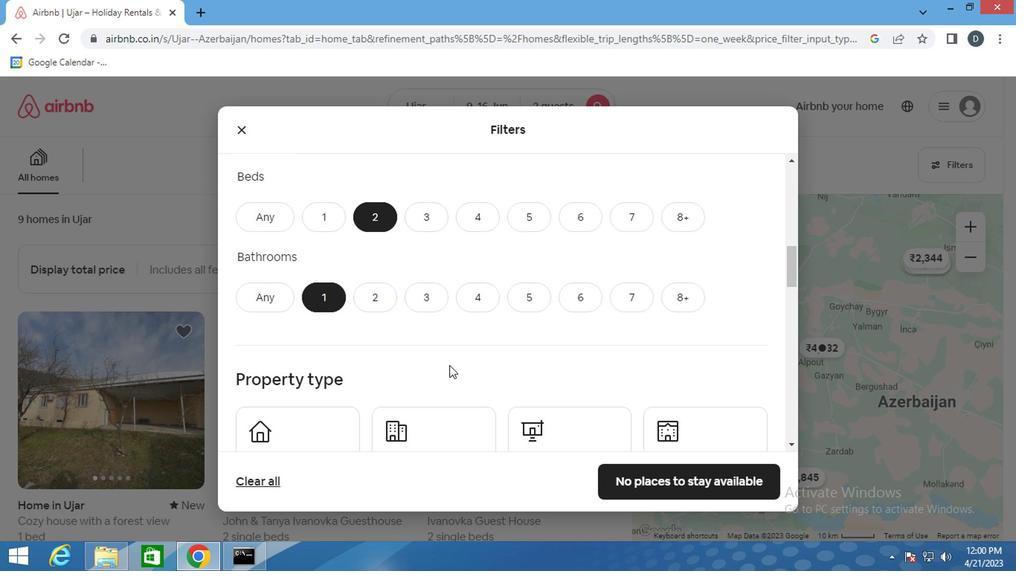 
Action: Mouse moved to (307, 349)
Screenshot: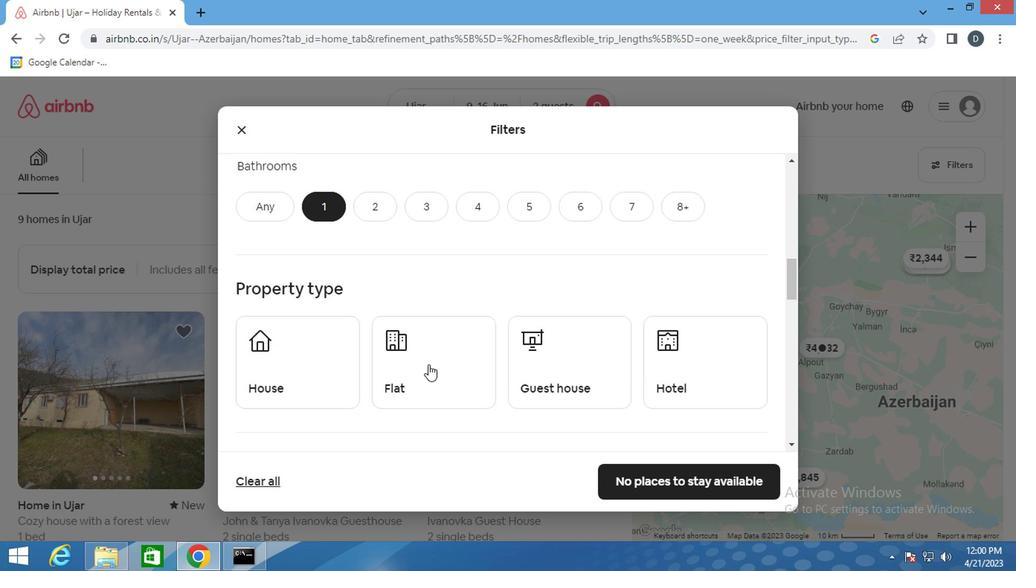 
Action: Mouse pressed left at (307, 349)
Screenshot: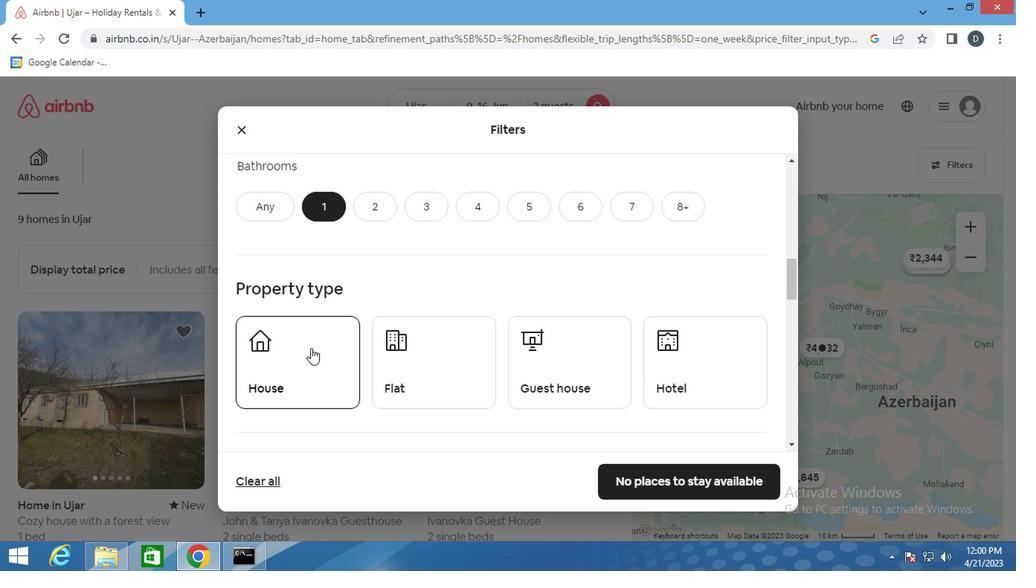 
Action: Mouse moved to (393, 359)
Screenshot: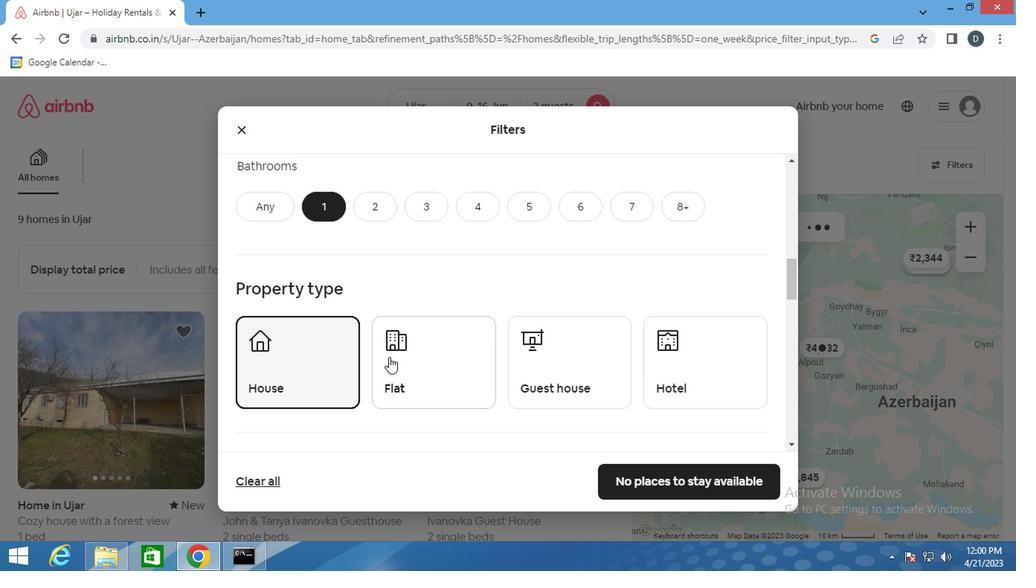 
Action: Mouse pressed left at (393, 359)
Screenshot: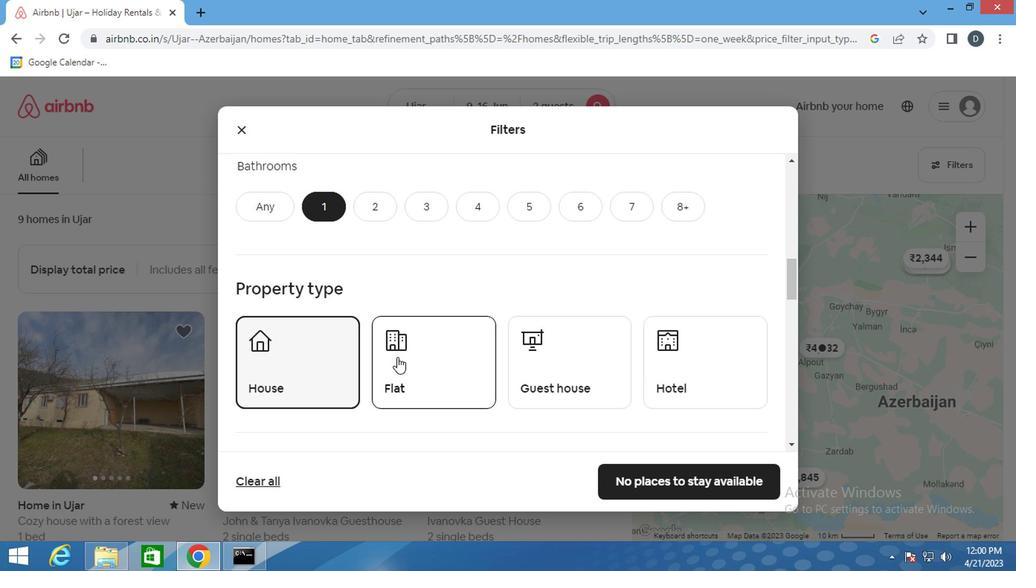 
Action: Mouse moved to (552, 360)
Screenshot: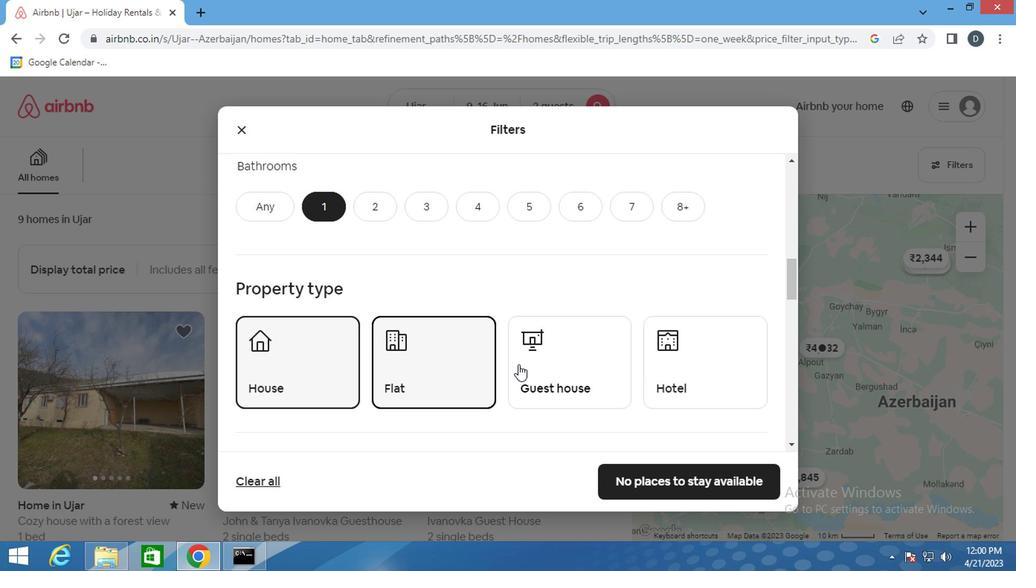
Action: Mouse pressed left at (552, 360)
Screenshot: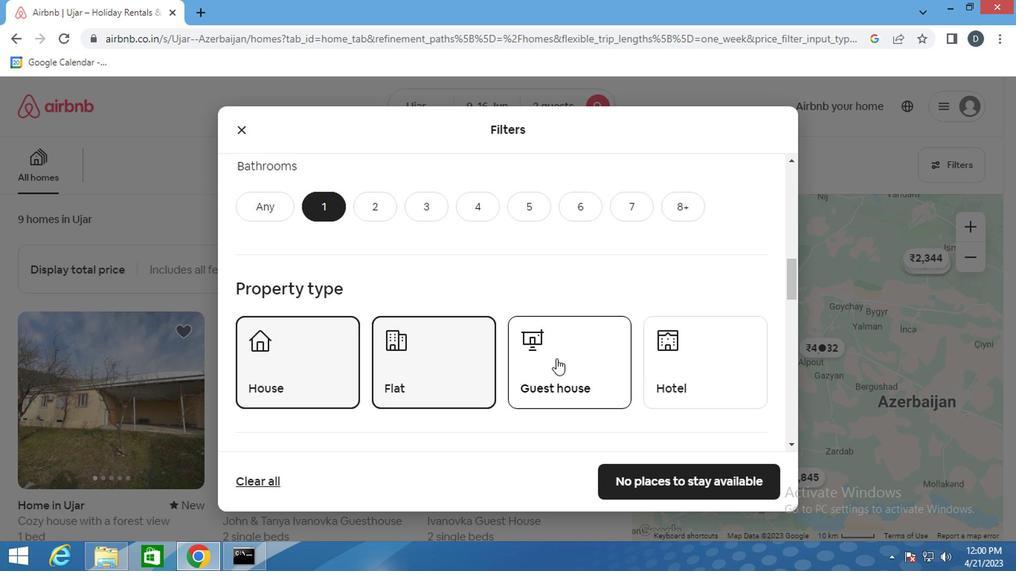 
Action: Mouse moved to (586, 357)
Screenshot: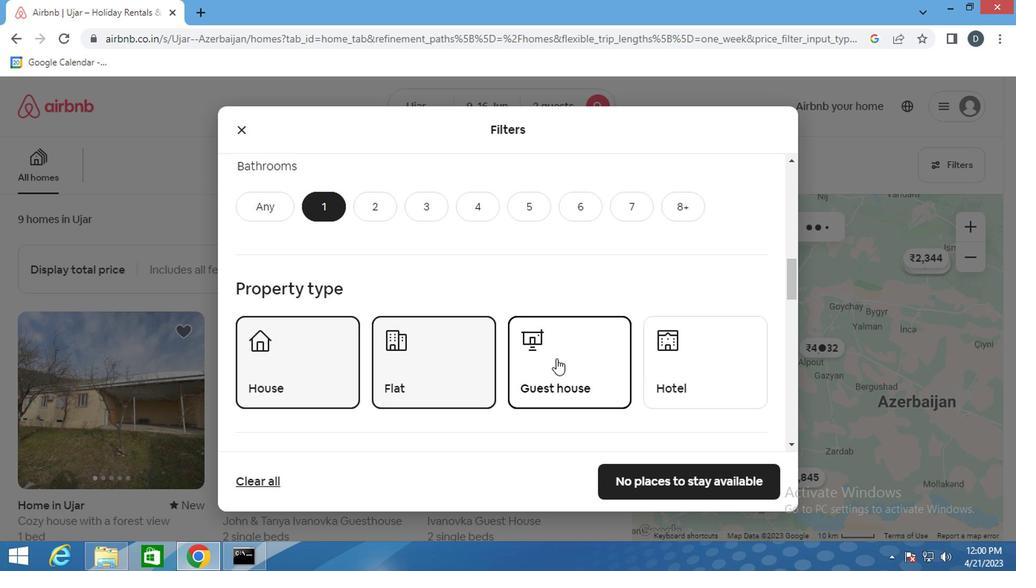 
Action: Mouse scrolled (586, 356) with delta (0, -1)
Screenshot: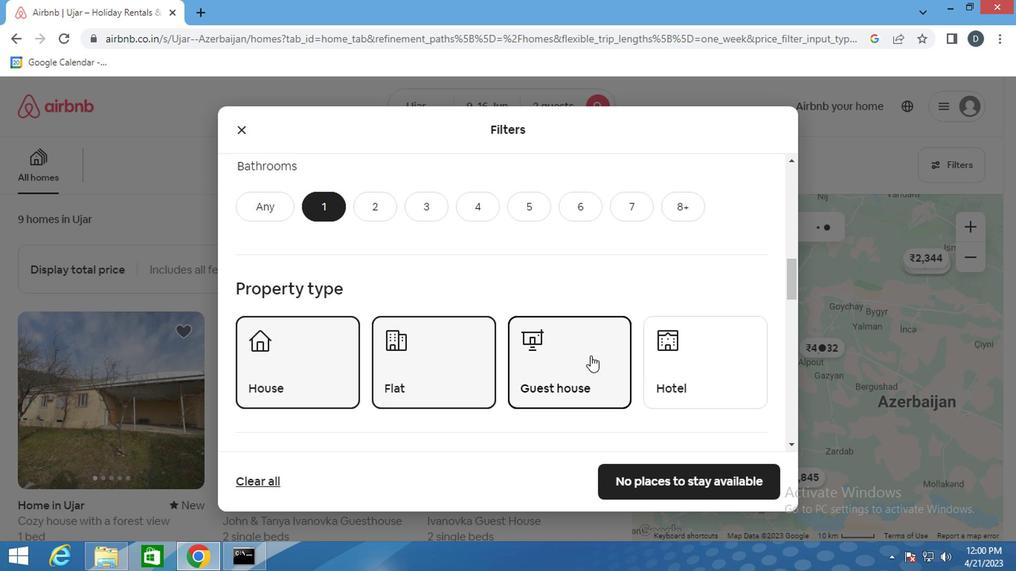 
Action: Mouse scrolled (586, 356) with delta (0, -1)
Screenshot: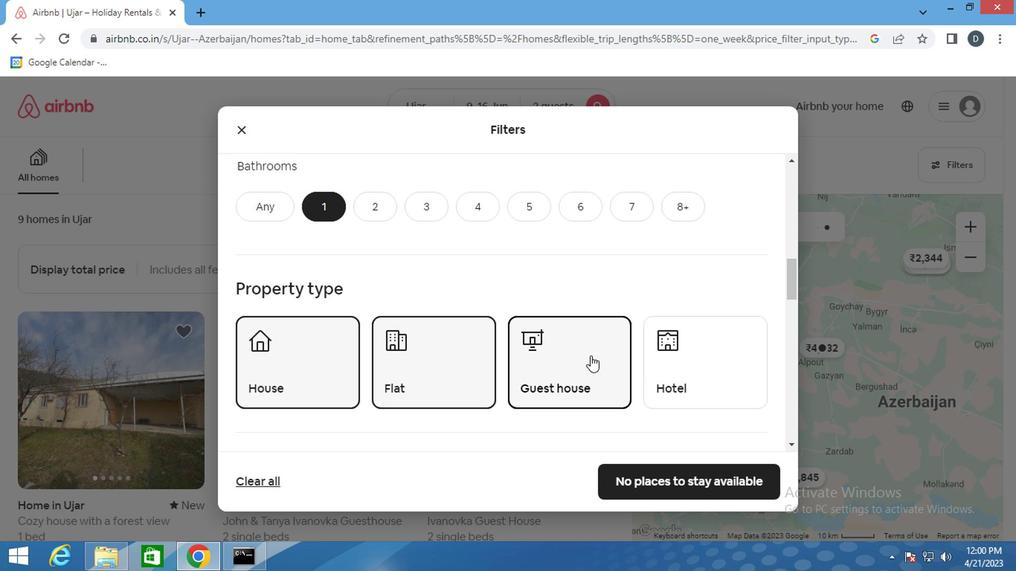 
Action: Mouse scrolled (586, 356) with delta (0, -1)
Screenshot: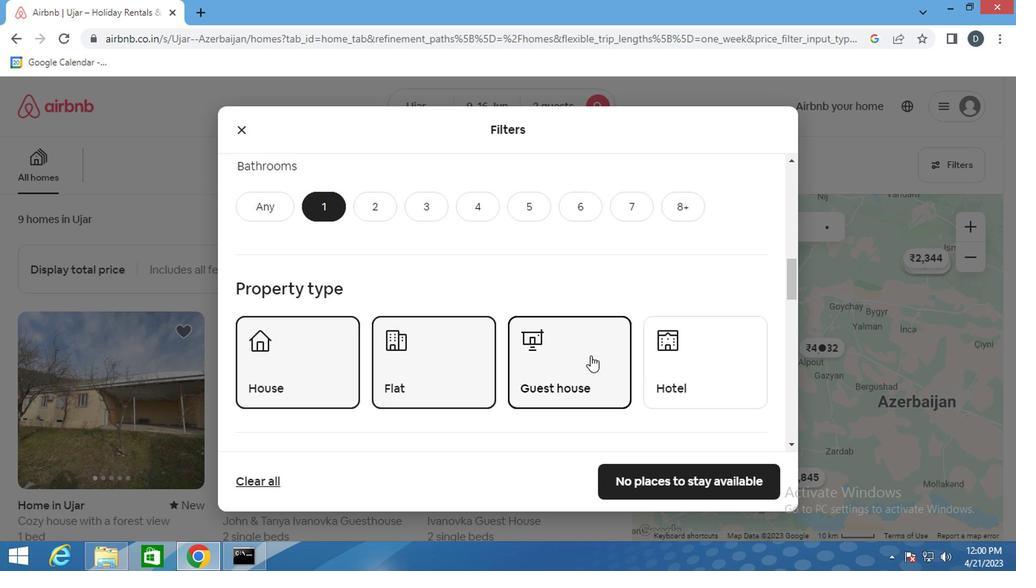 
Action: Mouse scrolled (586, 356) with delta (0, -1)
Screenshot: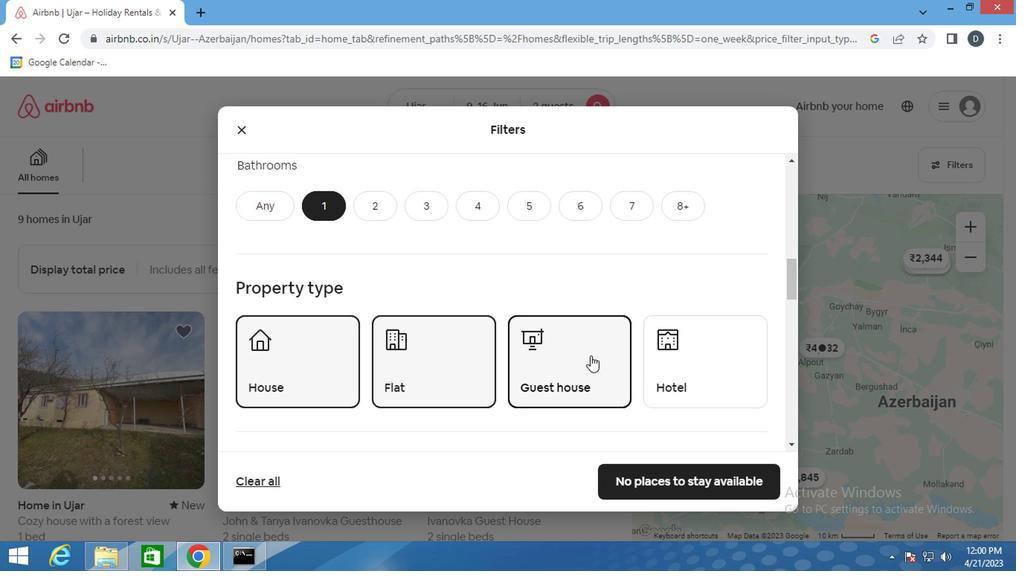
Action: Mouse moved to (293, 283)
Screenshot: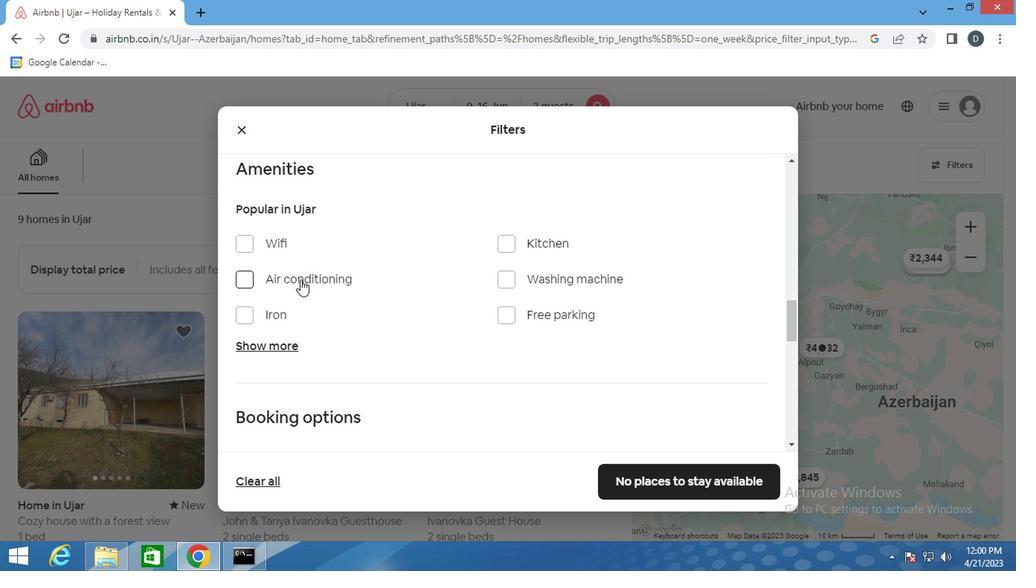 
Action: Mouse pressed left at (293, 283)
Screenshot: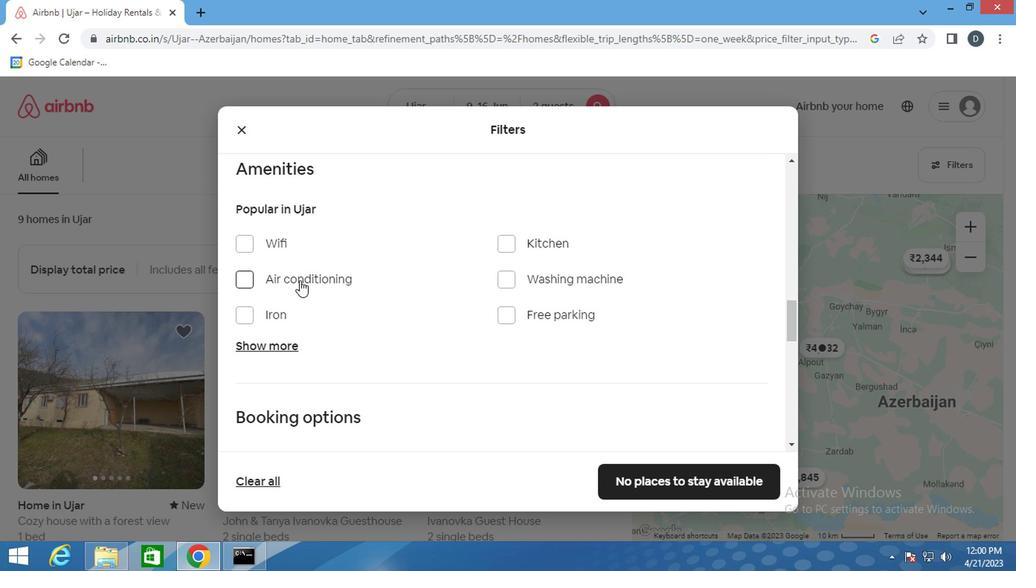 
Action: Mouse moved to (502, 342)
Screenshot: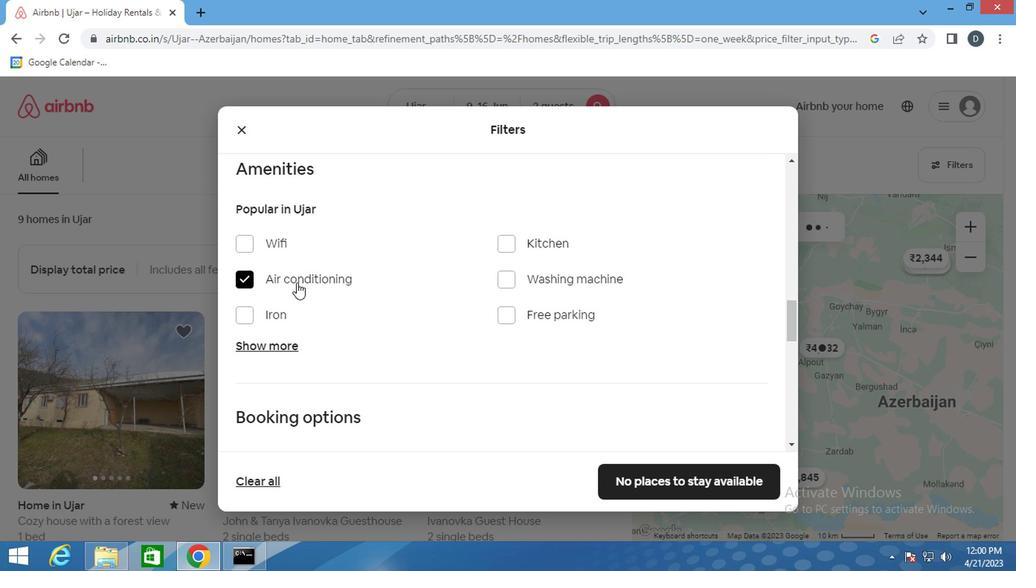 
Action: Mouse scrolled (502, 342) with delta (0, 0)
Screenshot: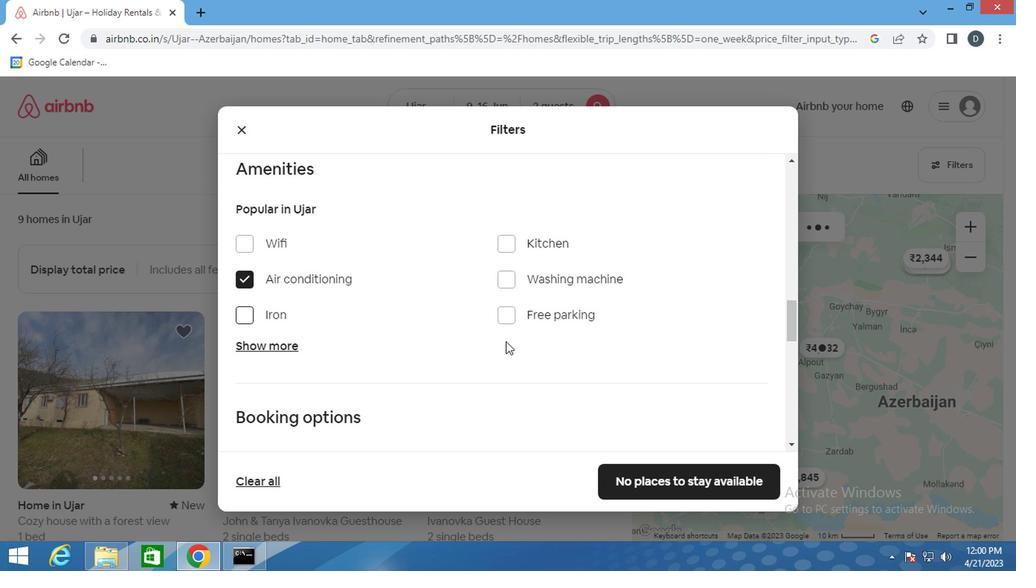 
Action: Mouse scrolled (502, 342) with delta (0, 0)
Screenshot: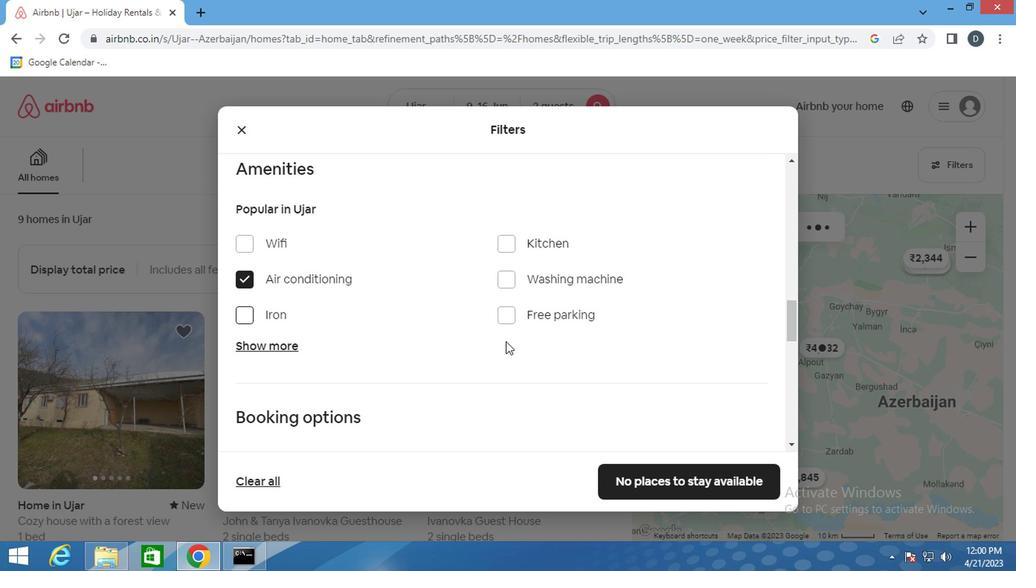 
Action: Mouse scrolled (502, 342) with delta (0, 0)
Screenshot: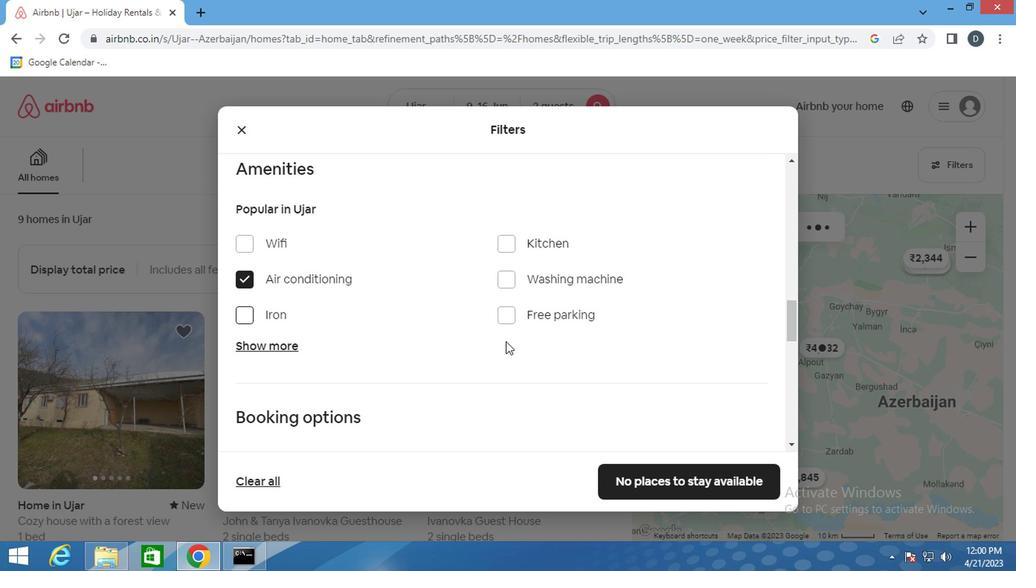 
Action: Mouse scrolled (502, 342) with delta (0, 0)
Screenshot: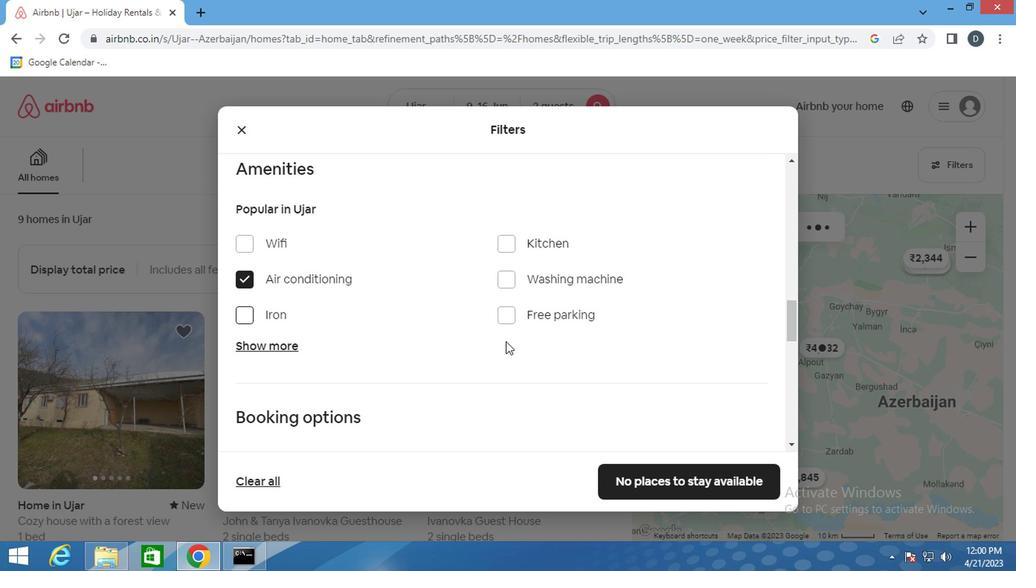
Action: Mouse moved to (728, 224)
Screenshot: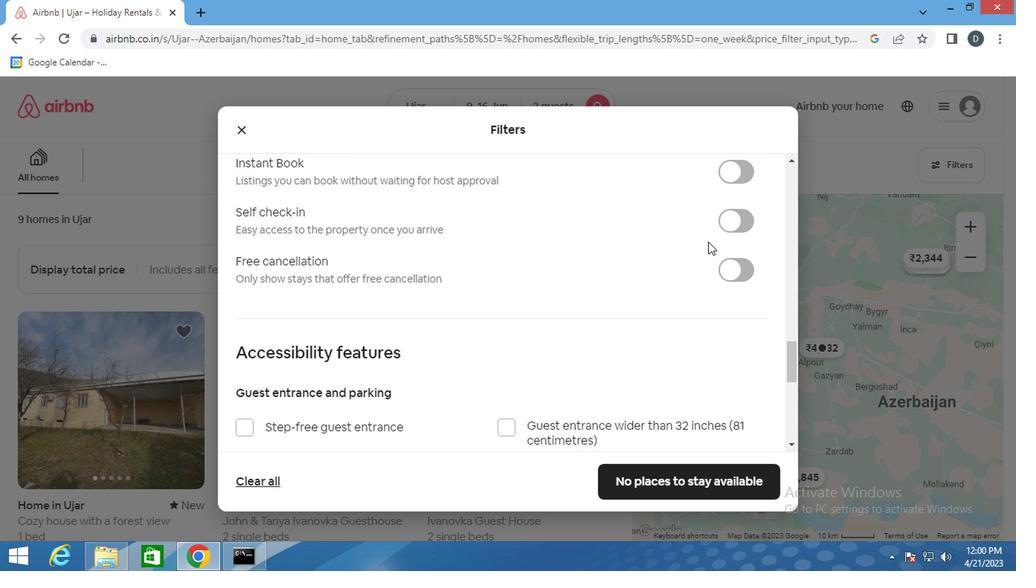 
Action: Mouse pressed left at (728, 224)
Screenshot: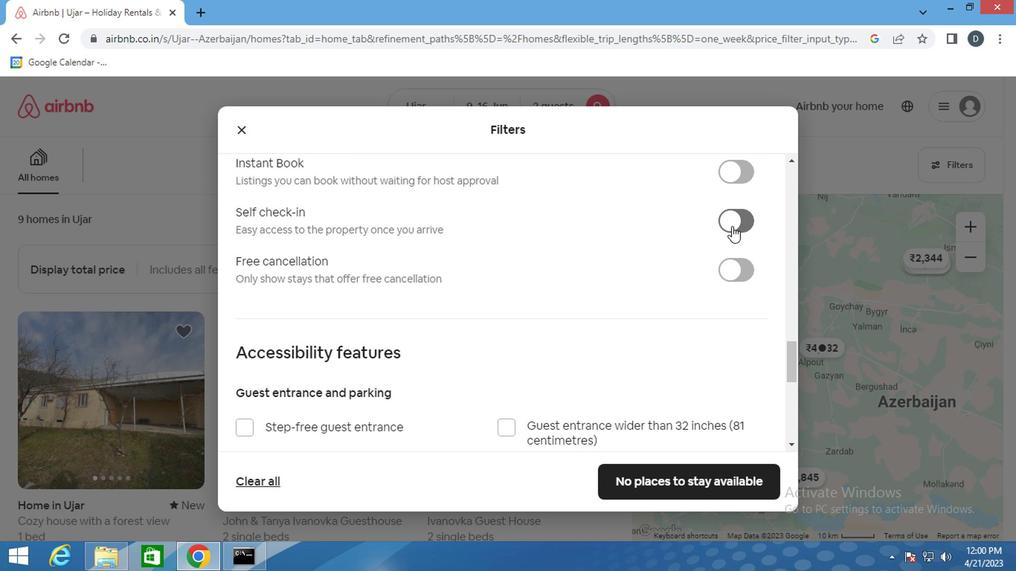 
Action: Mouse moved to (685, 282)
Screenshot: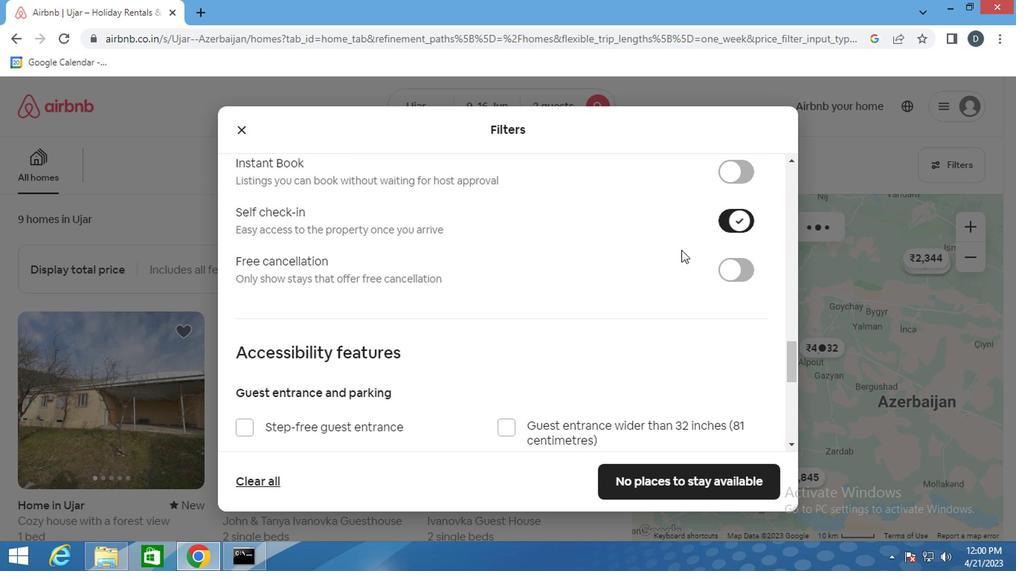 
Action: Mouse scrolled (685, 281) with delta (0, 0)
Screenshot: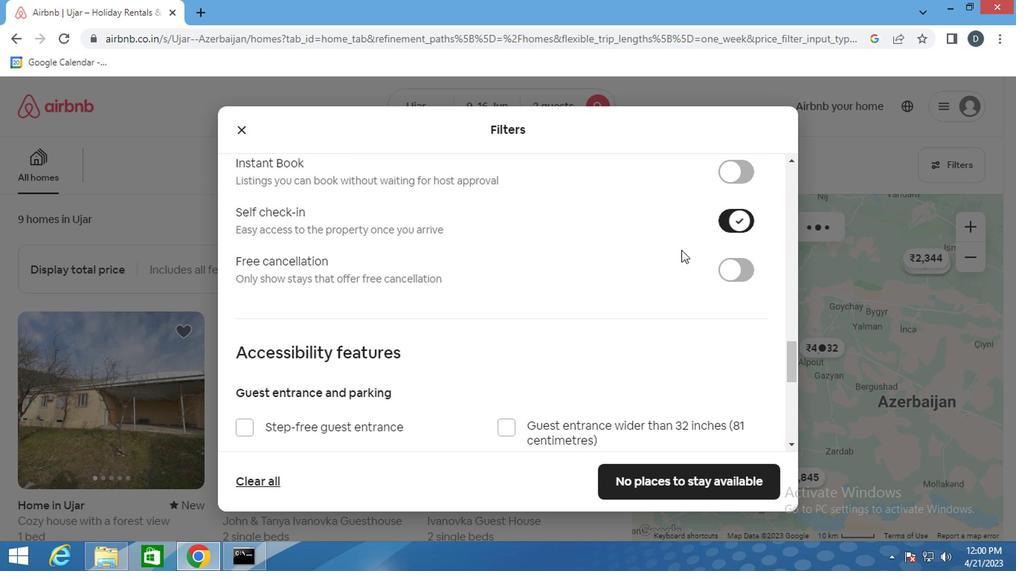
Action: Mouse moved to (689, 288)
Screenshot: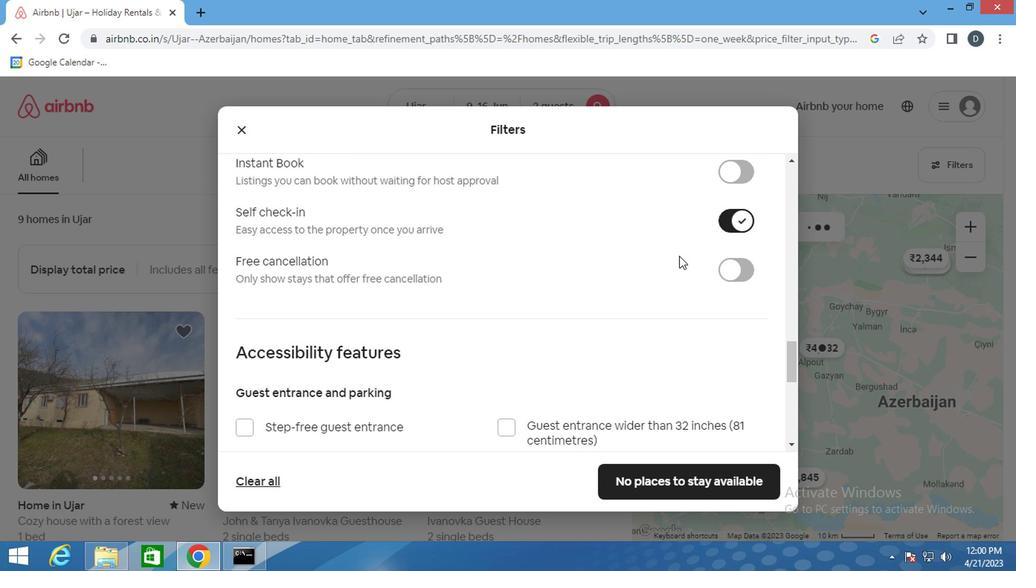 
Action: Mouse scrolled (689, 288) with delta (0, 0)
Screenshot: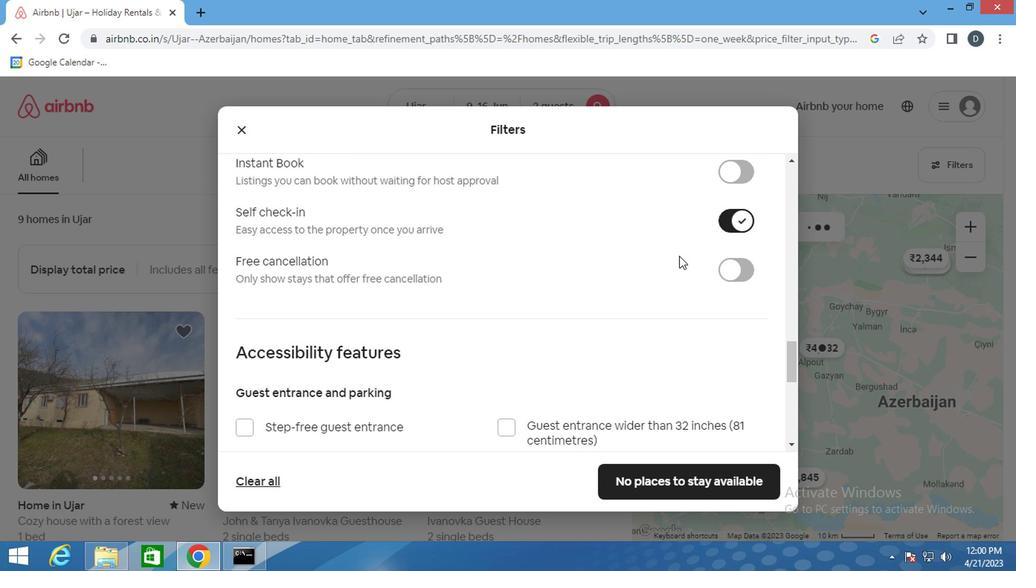 
Action: Mouse moved to (691, 291)
Screenshot: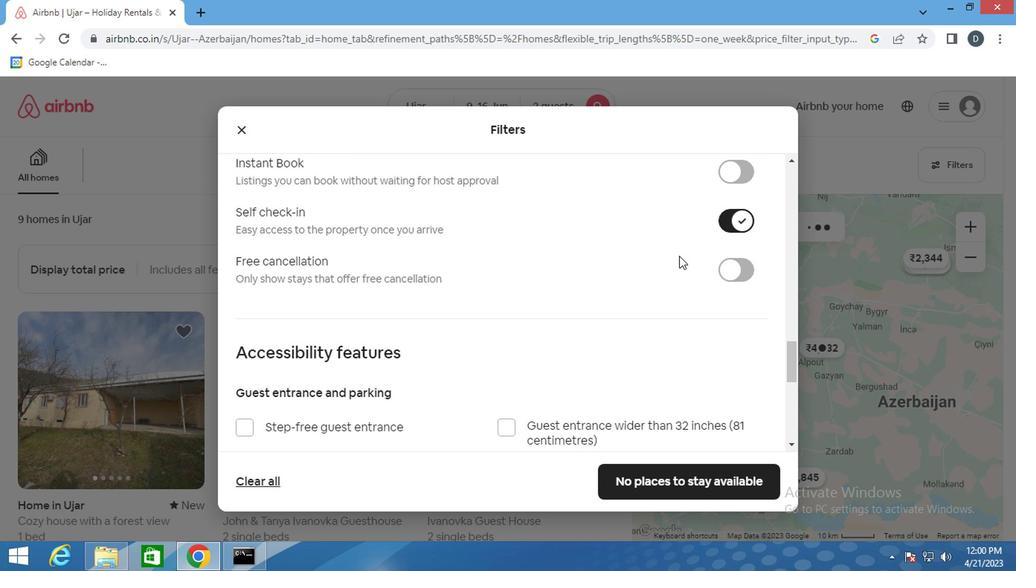 
Action: Mouse scrolled (691, 290) with delta (0, 0)
Screenshot: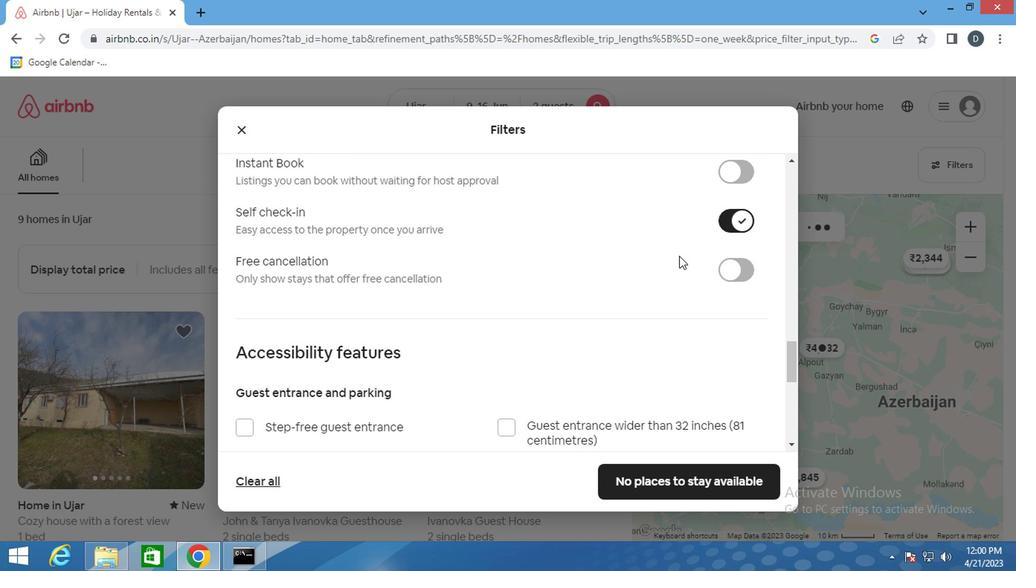 
Action: Mouse moved to (691, 292)
Screenshot: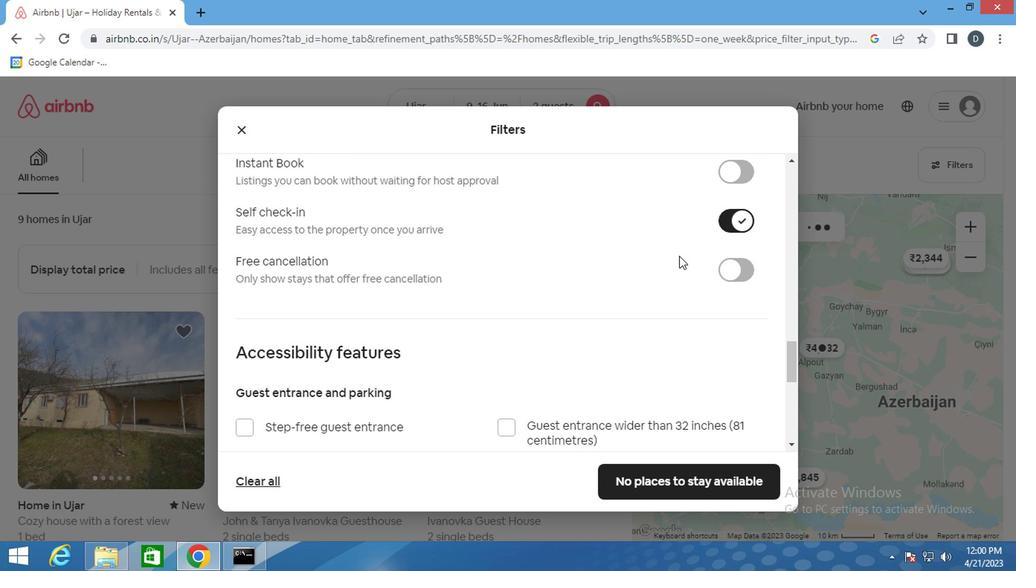 
Action: Mouse scrolled (691, 291) with delta (0, -1)
Screenshot: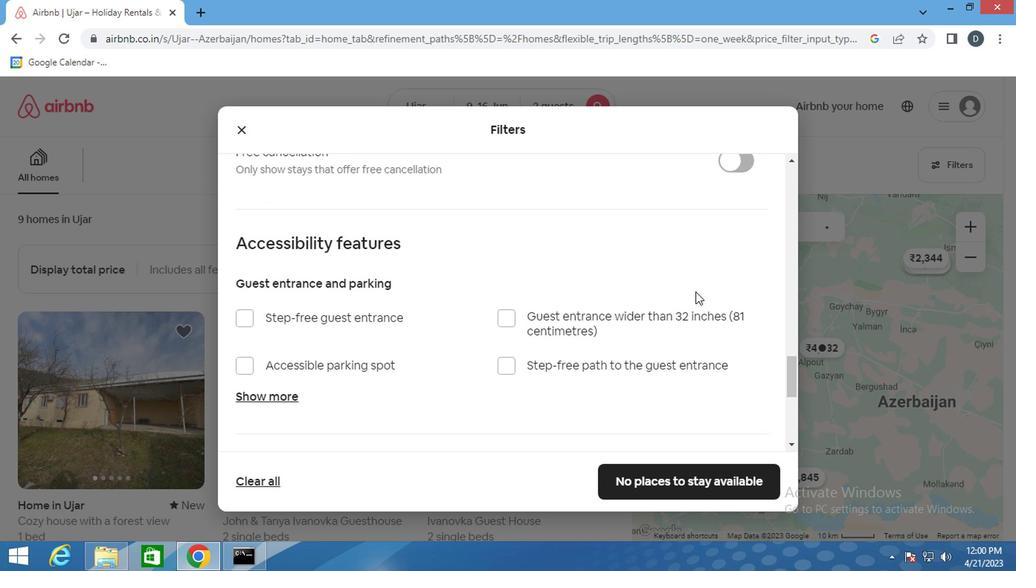 
Action: Mouse scrolled (691, 291) with delta (0, -1)
Screenshot: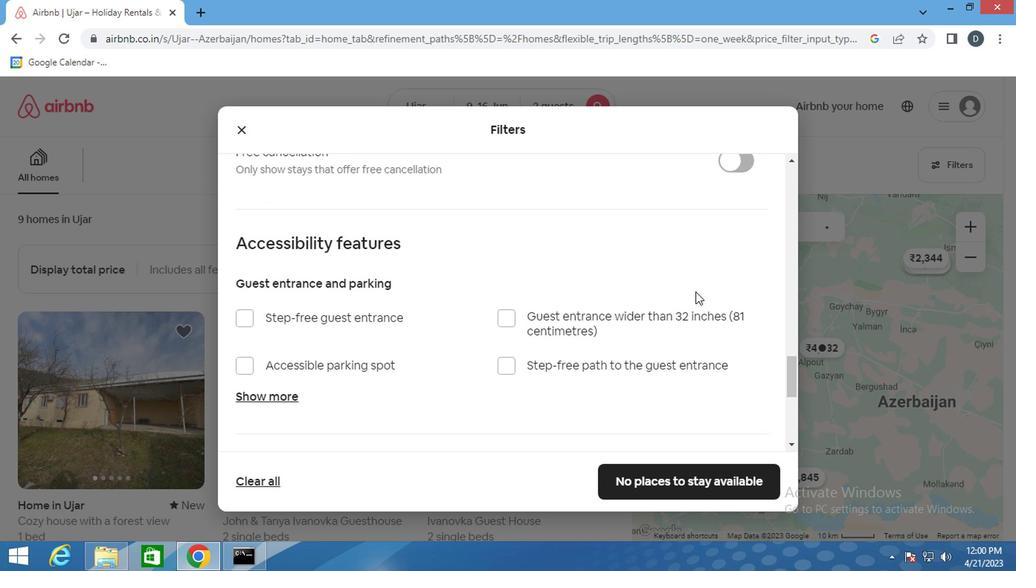 
Action: Mouse scrolled (691, 291) with delta (0, -1)
Screenshot: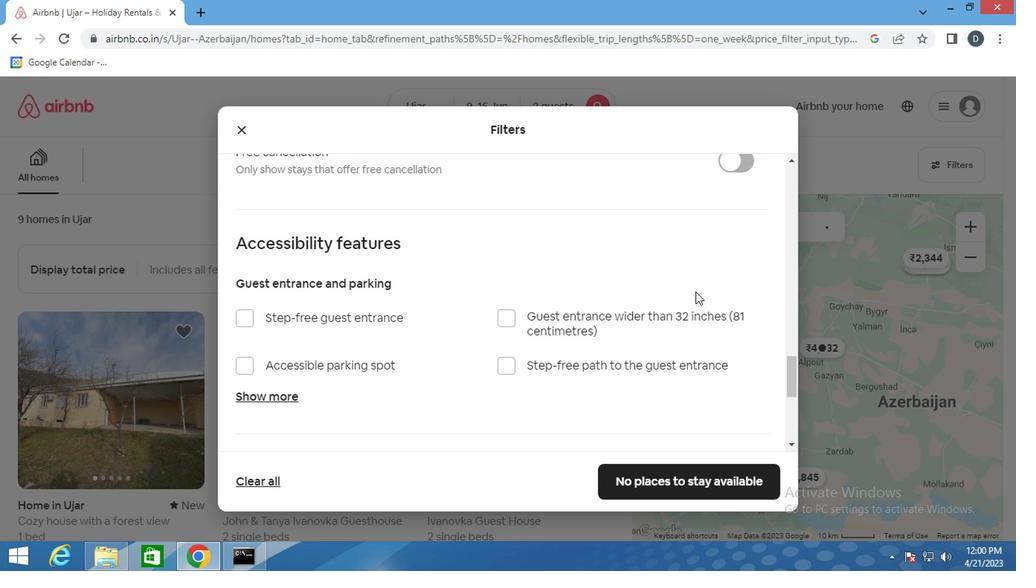 
Action: Mouse moved to (689, 292)
Screenshot: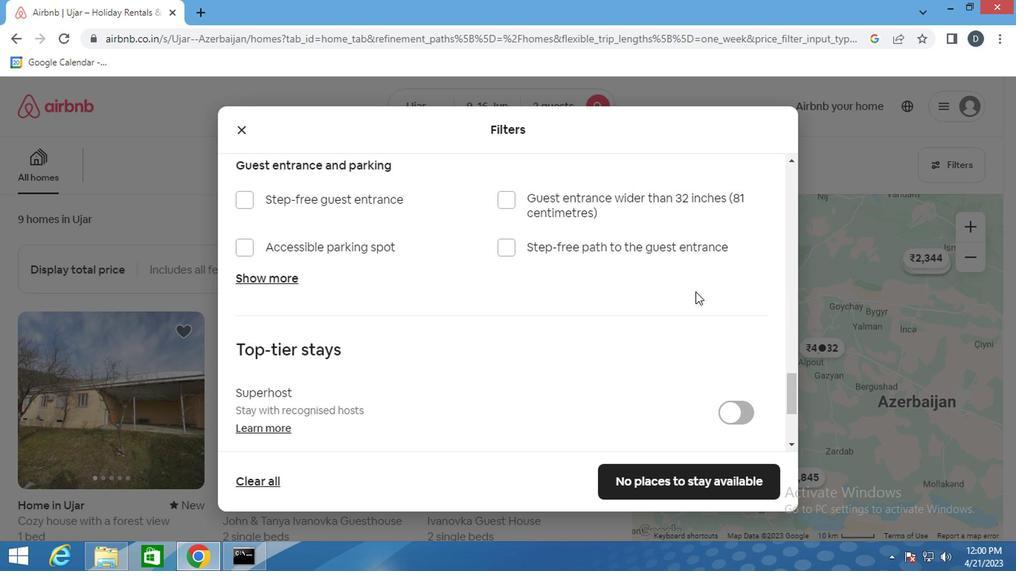 
Action: Mouse scrolled (689, 292) with delta (0, 0)
Screenshot: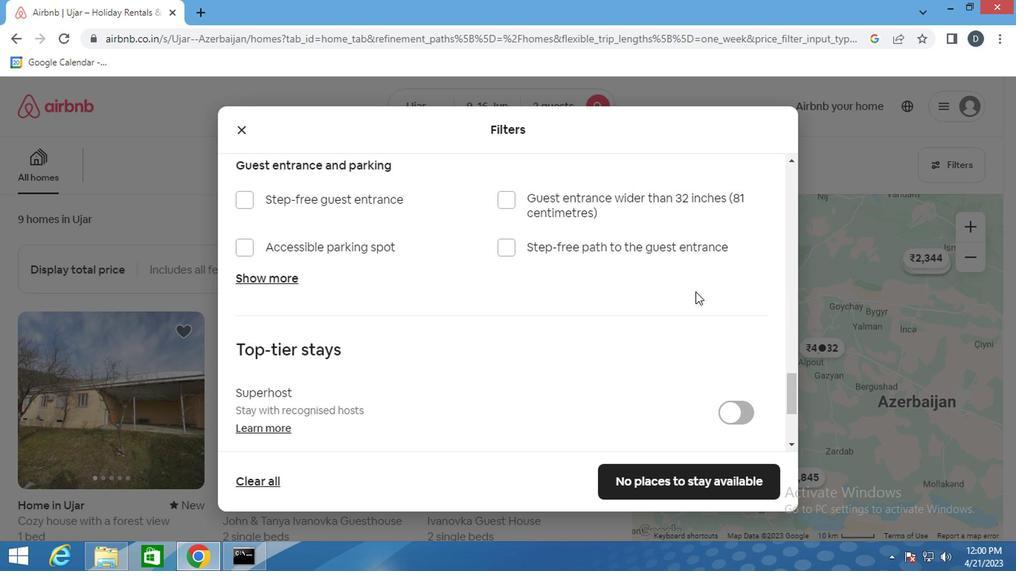 
Action: Mouse moved to (685, 293)
Screenshot: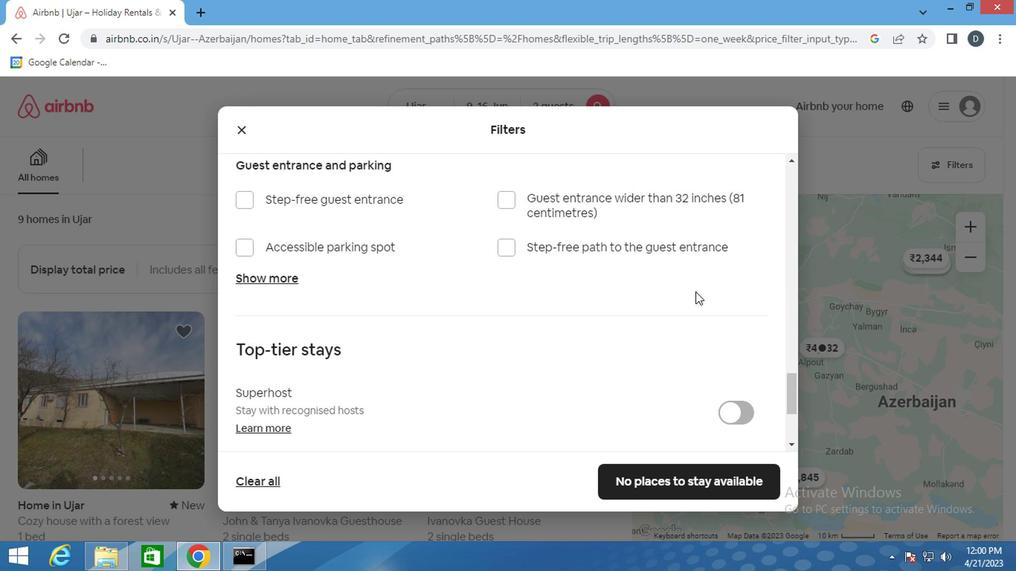
Action: Mouse scrolled (685, 292) with delta (0, -1)
Screenshot: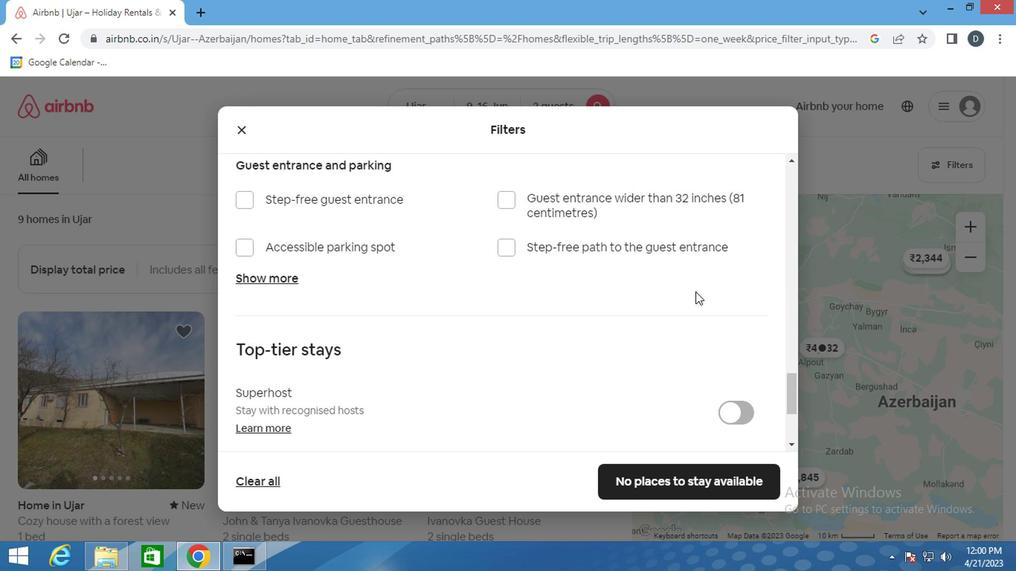 
Action: Mouse moved to (675, 295)
Screenshot: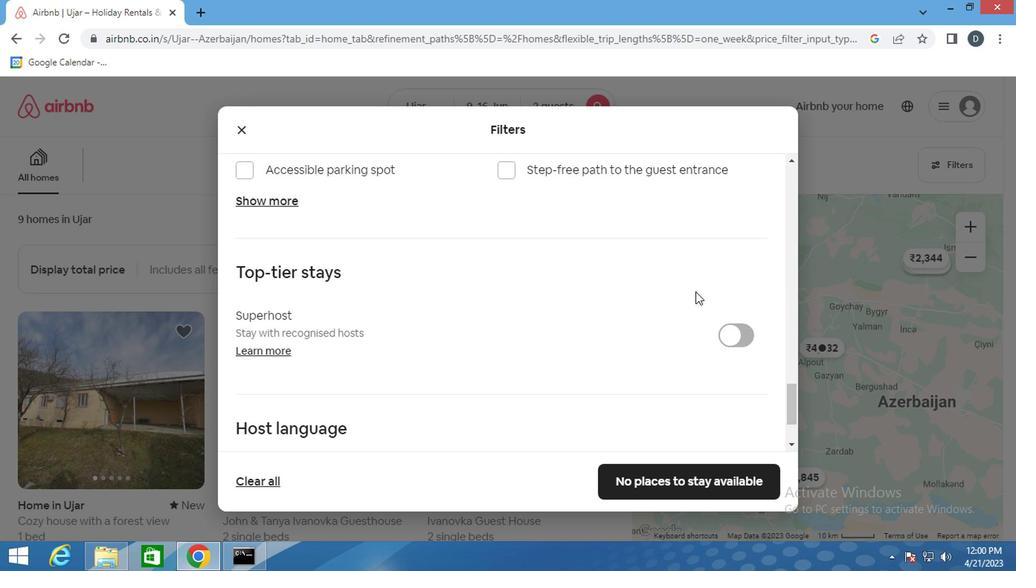 
Action: Mouse scrolled (675, 294) with delta (0, -1)
Screenshot: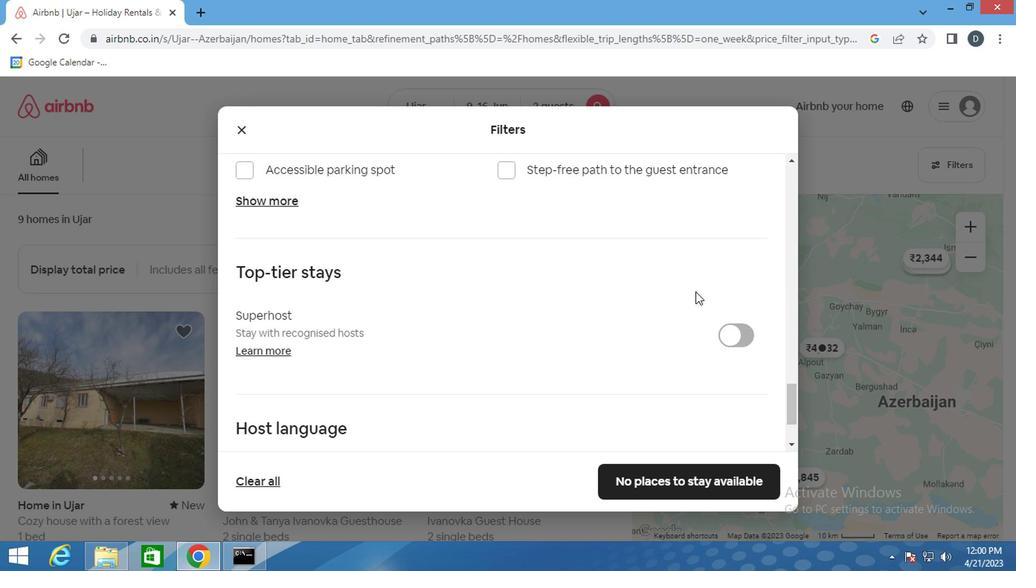 
Action: Mouse moved to (302, 373)
Screenshot: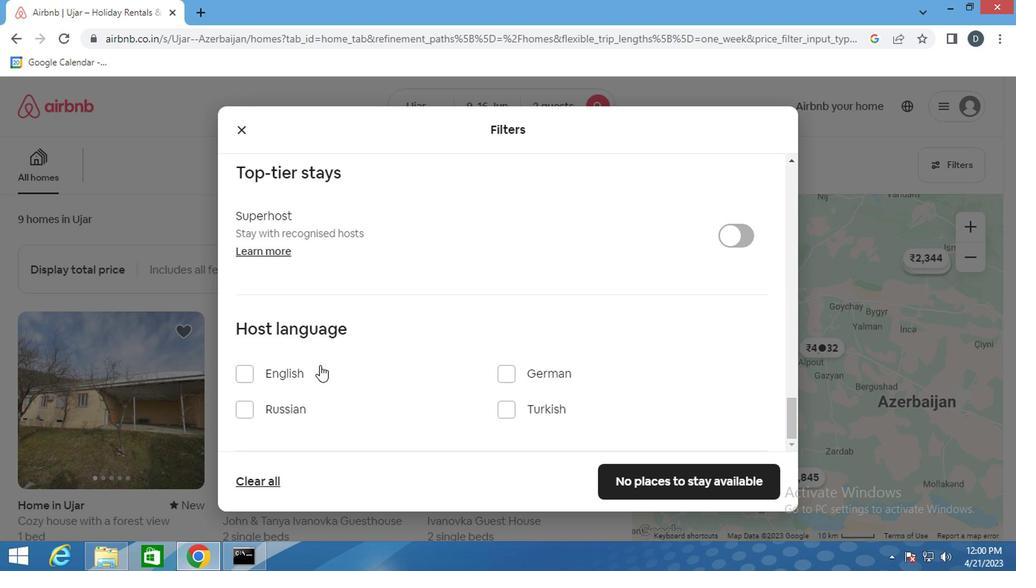 
Action: Mouse pressed left at (302, 373)
Screenshot: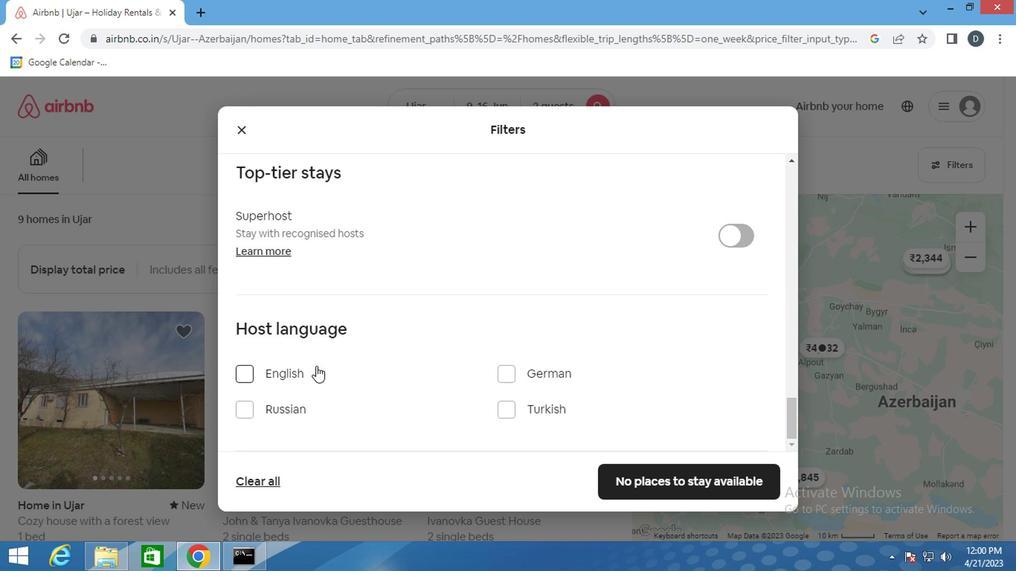 
Action: Mouse moved to (705, 487)
Screenshot: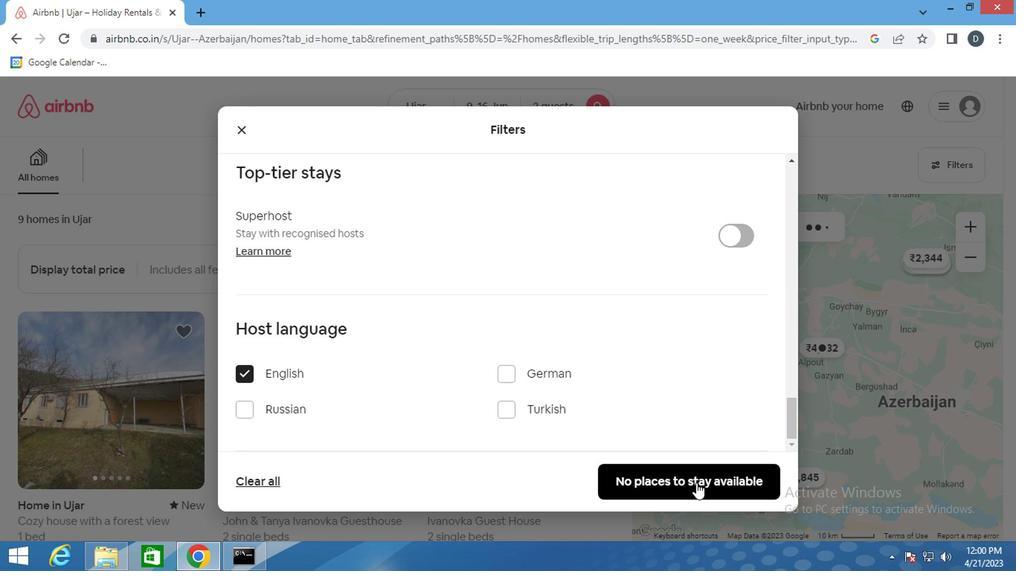 
Action: Mouse pressed left at (705, 487)
Screenshot: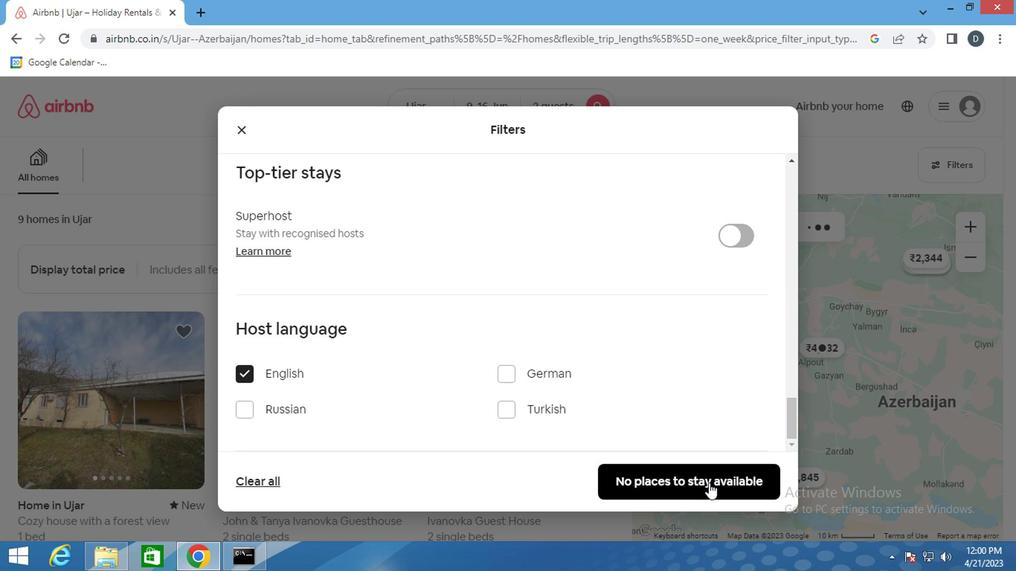
Action: Mouse moved to (705, 487)
Screenshot: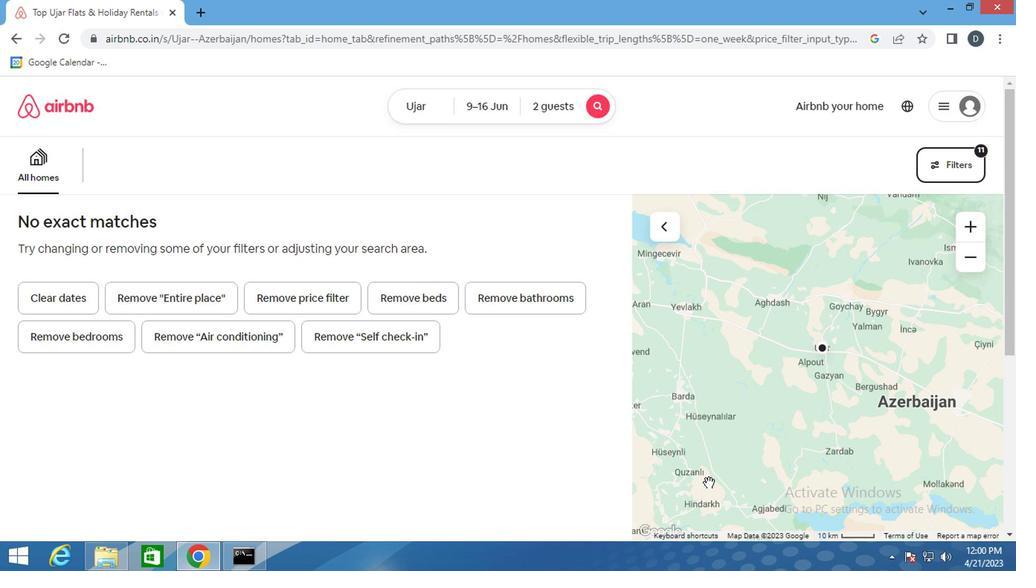 
